 Task: Create a rule when a due date between working days from now is moved in a card by me.
Action: Mouse moved to (1082, 88)
Screenshot: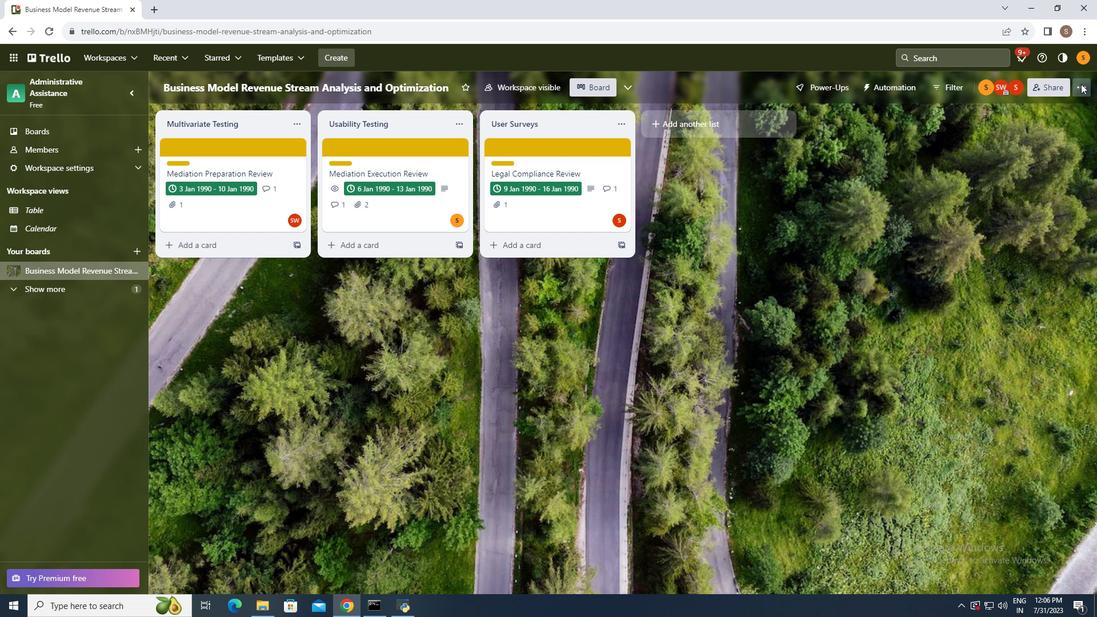 
Action: Mouse pressed left at (1082, 88)
Screenshot: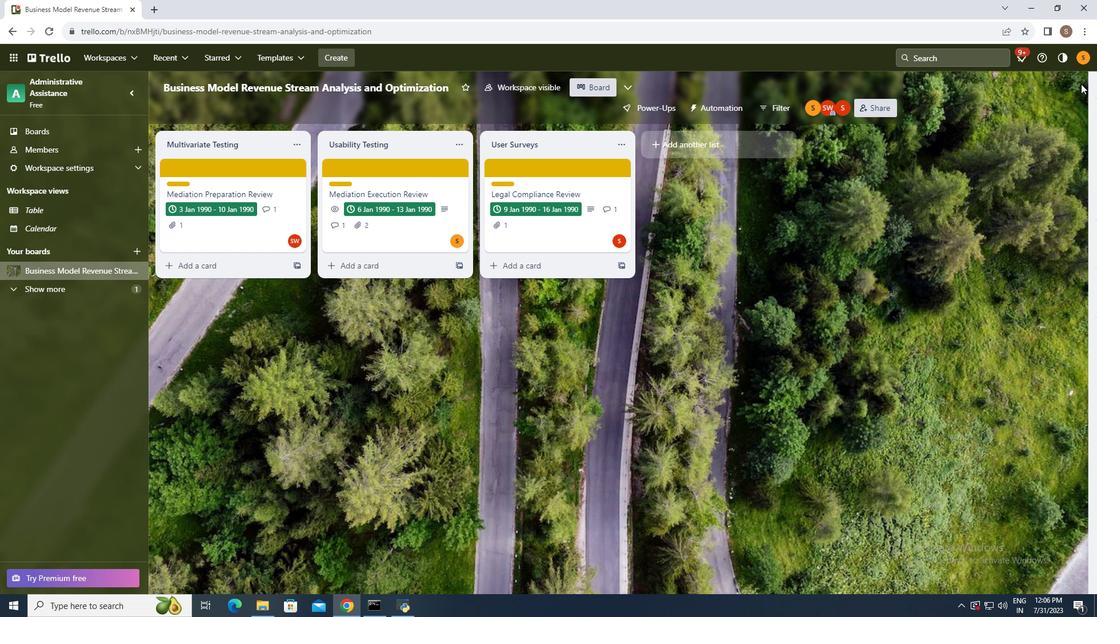 
Action: Mouse moved to (973, 246)
Screenshot: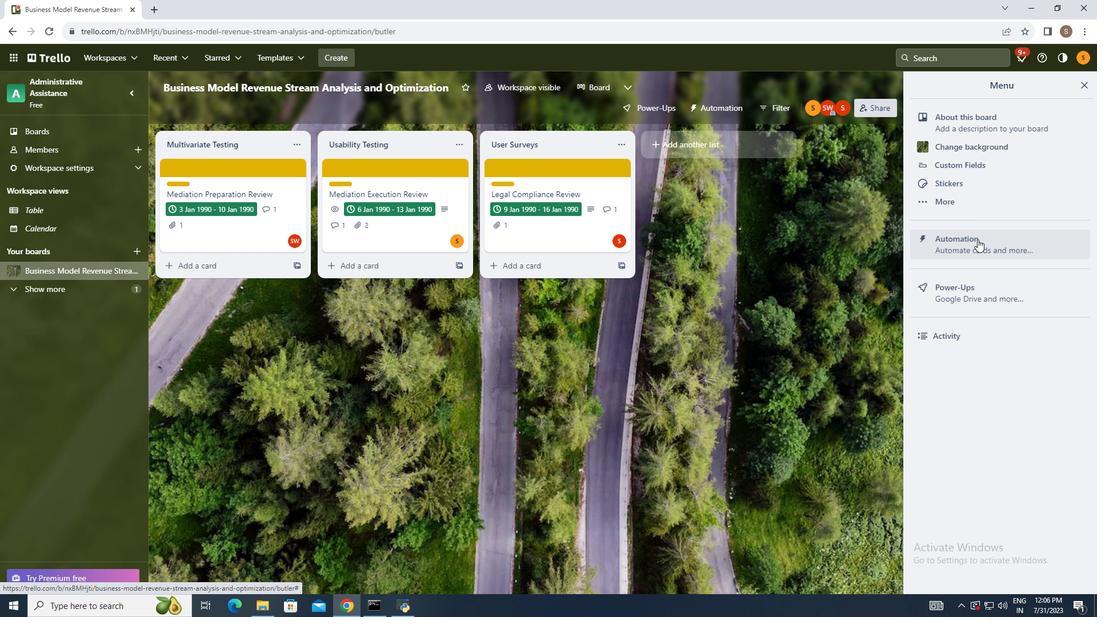 
Action: Mouse pressed left at (973, 246)
Screenshot: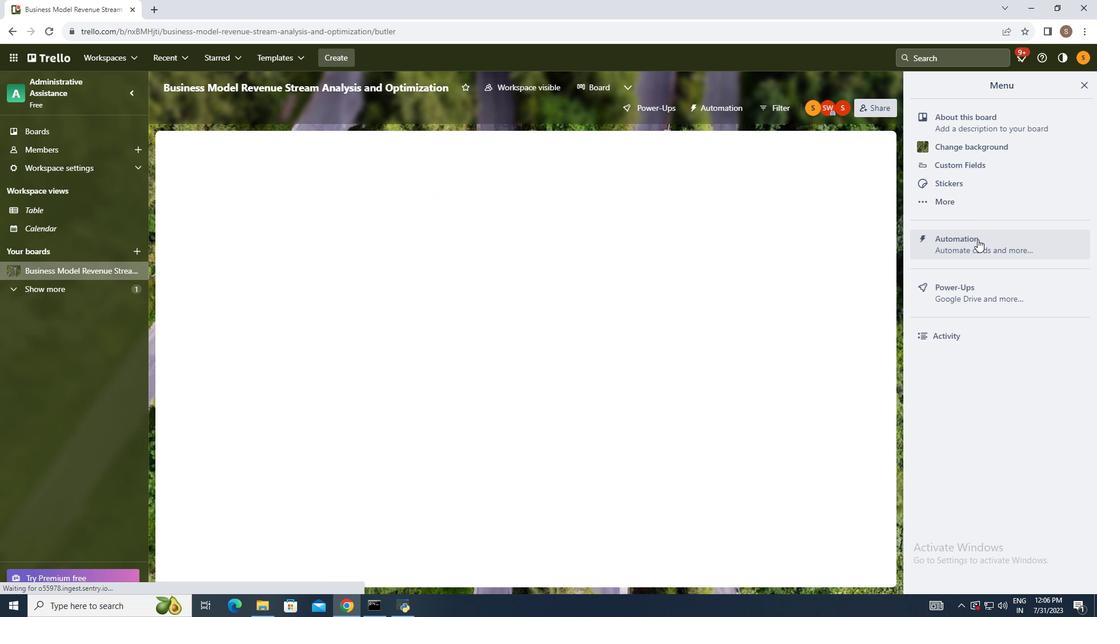 
Action: Mouse moved to (191, 209)
Screenshot: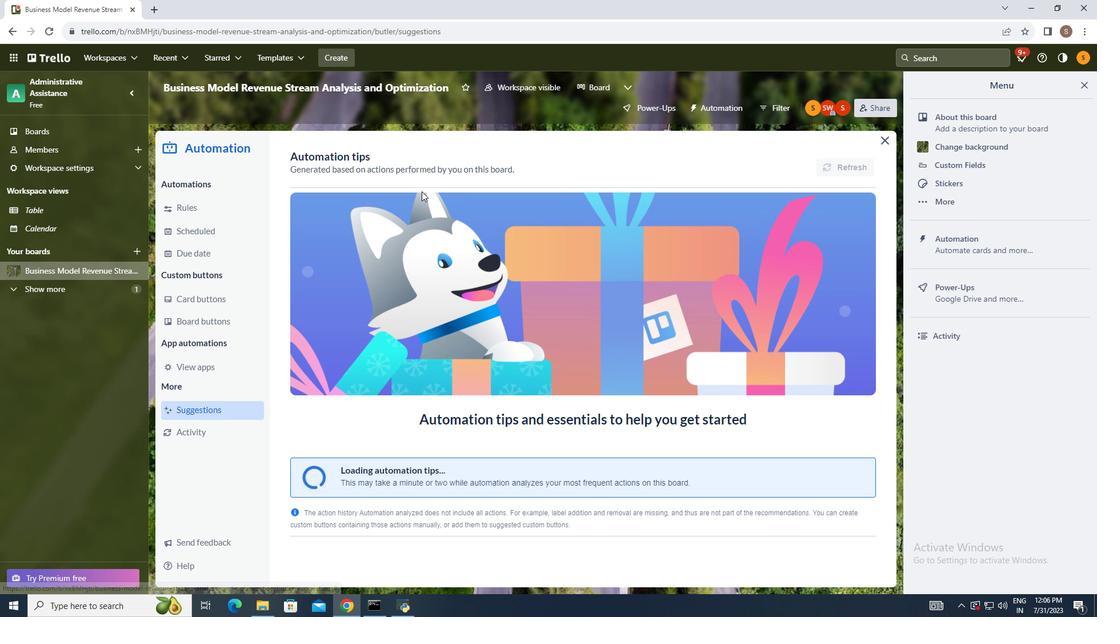 
Action: Mouse pressed left at (191, 209)
Screenshot: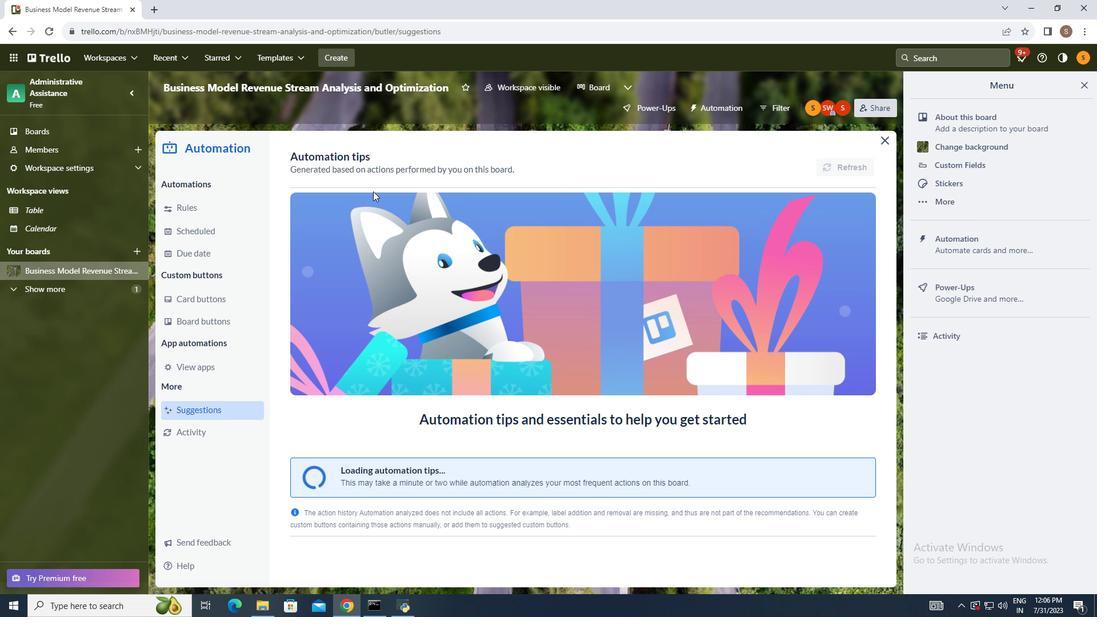 
Action: Mouse moved to (784, 157)
Screenshot: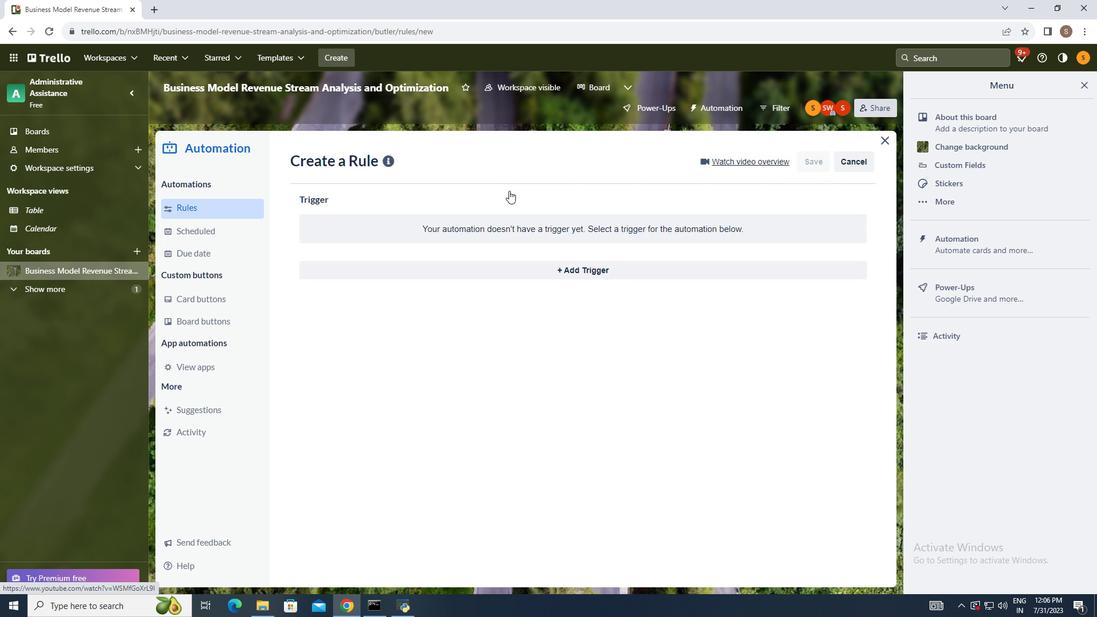 
Action: Mouse pressed left at (784, 157)
Screenshot: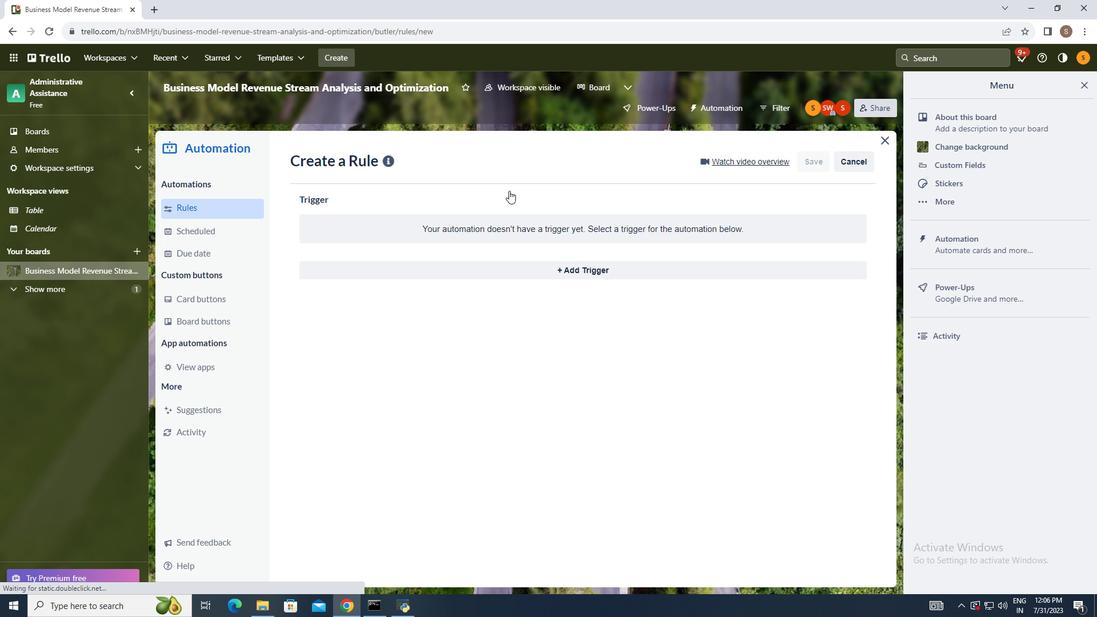 
Action: Mouse moved to (582, 268)
Screenshot: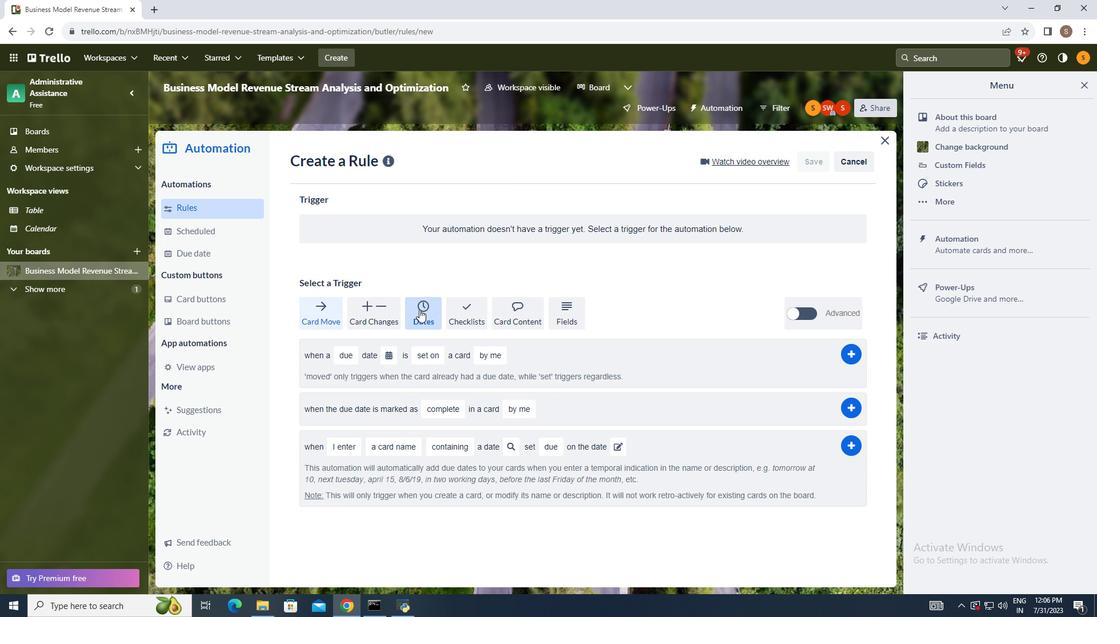 
Action: Mouse pressed left at (582, 268)
Screenshot: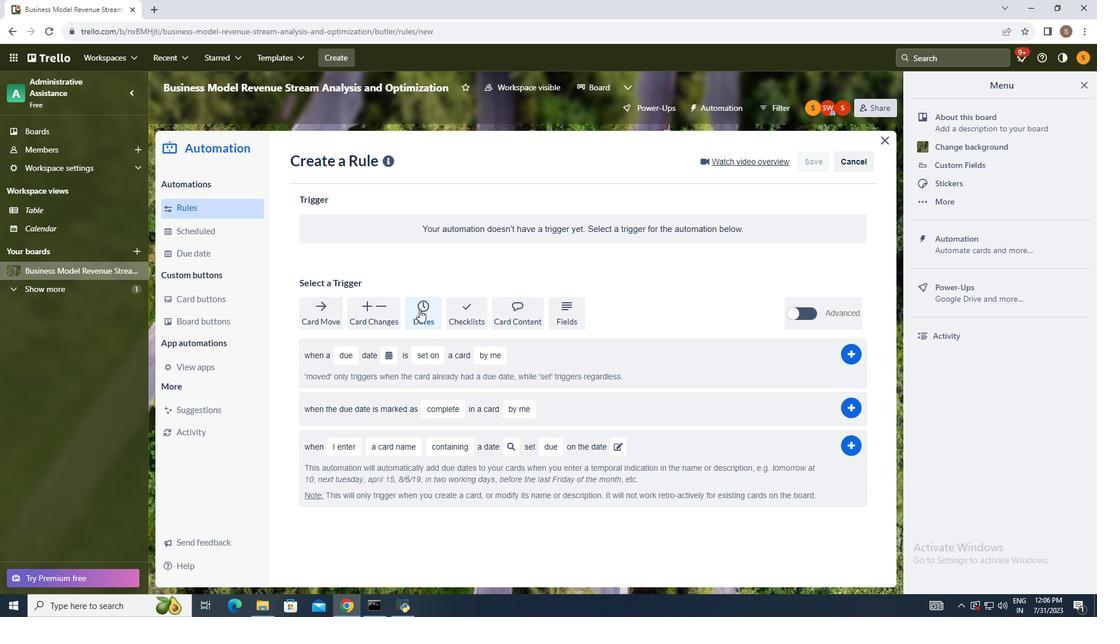 
Action: Mouse moved to (422, 308)
Screenshot: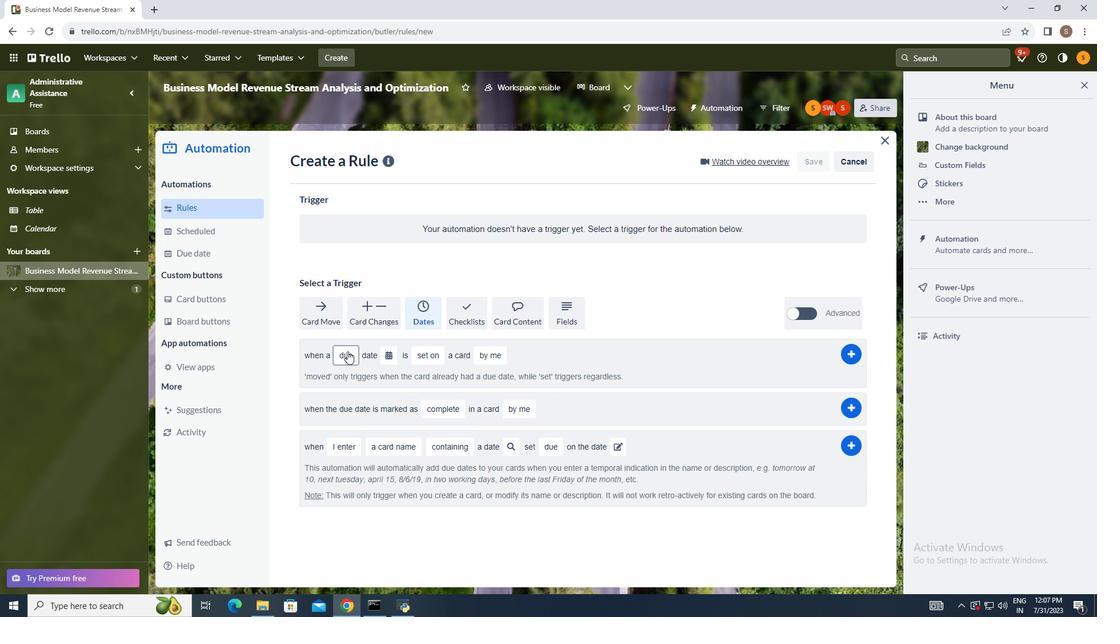 
Action: Mouse pressed left at (422, 308)
Screenshot: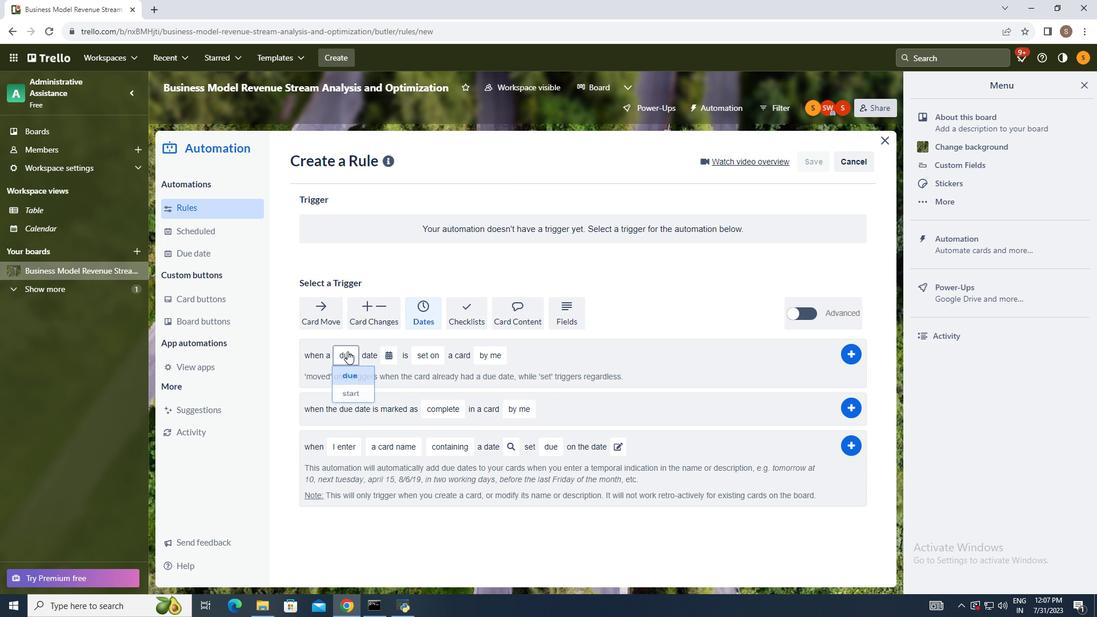 
Action: Mouse moved to (351, 353)
Screenshot: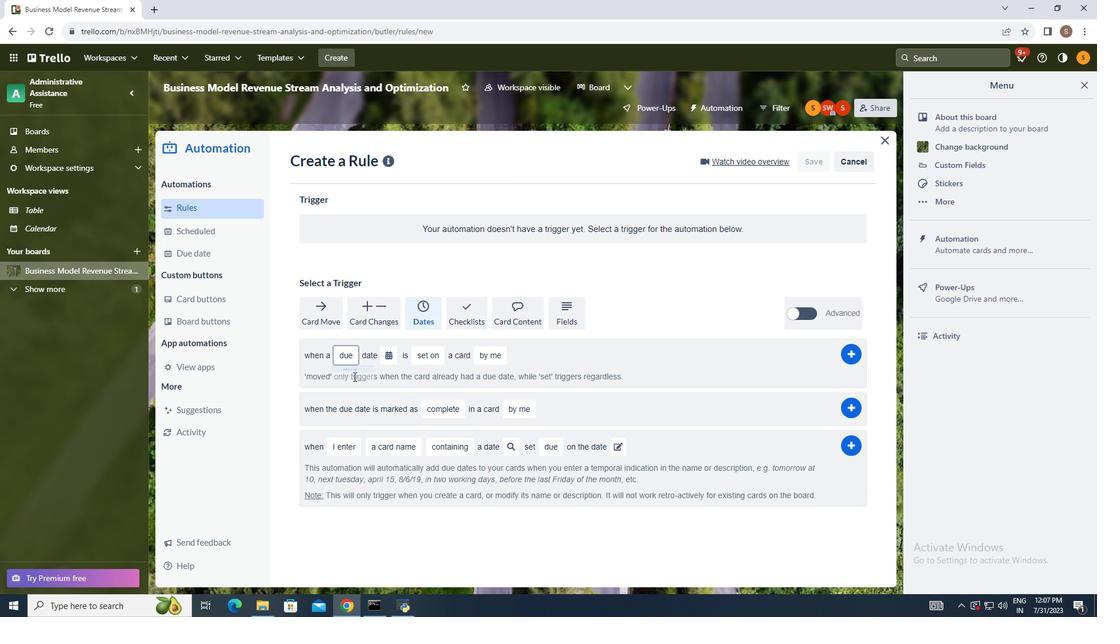 
Action: Mouse pressed left at (351, 353)
Screenshot: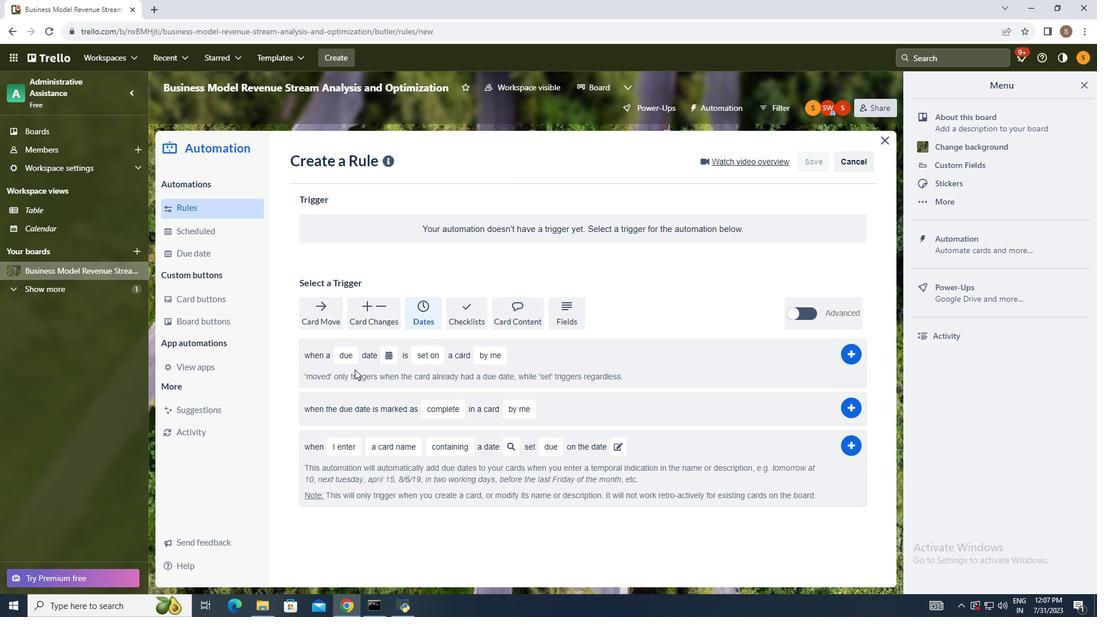 
Action: Mouse moved to (346, 374)
Screenshot: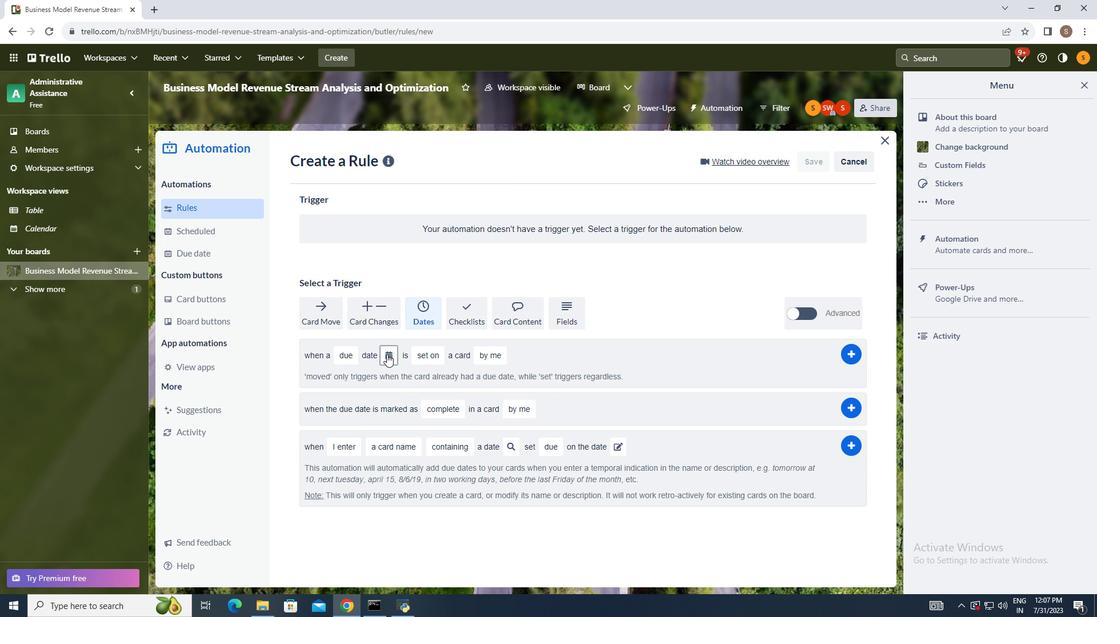 
Action: Mouse pressed left at (346, 374)
Screenshot: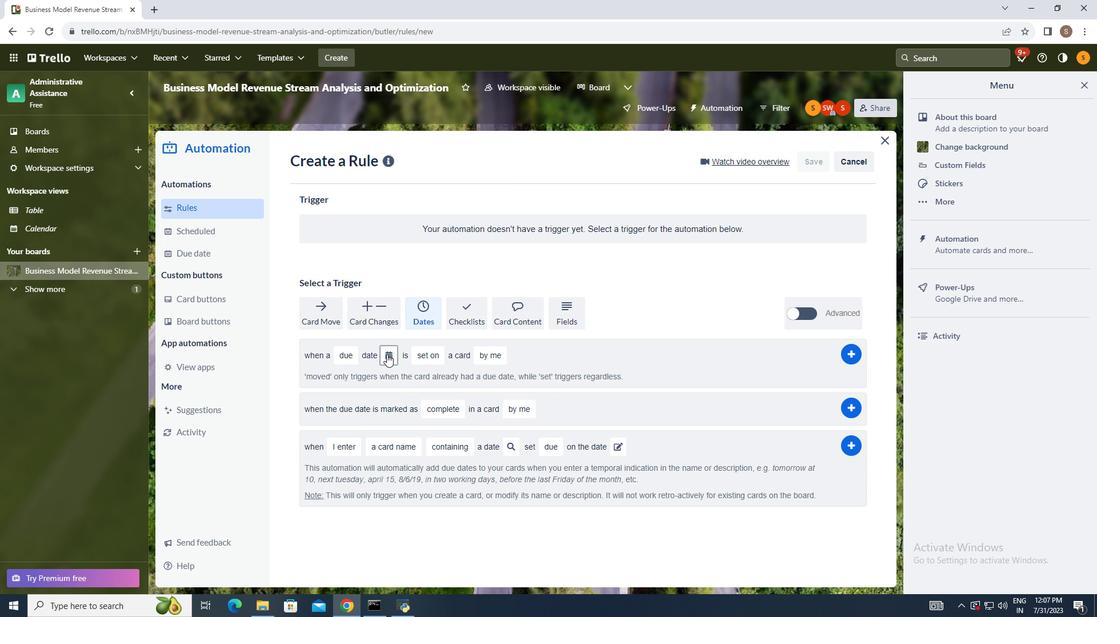 
Action: Mouse moved to (388, 355)
Screenshot: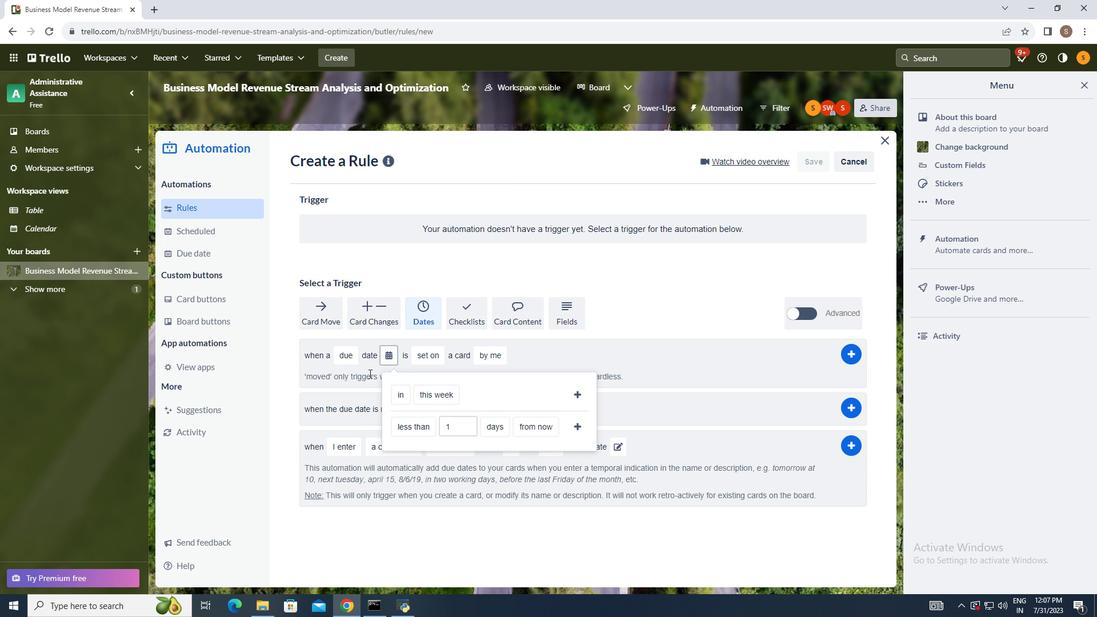 
Action: Mouse pressed left at (388, 355)
Screenshot: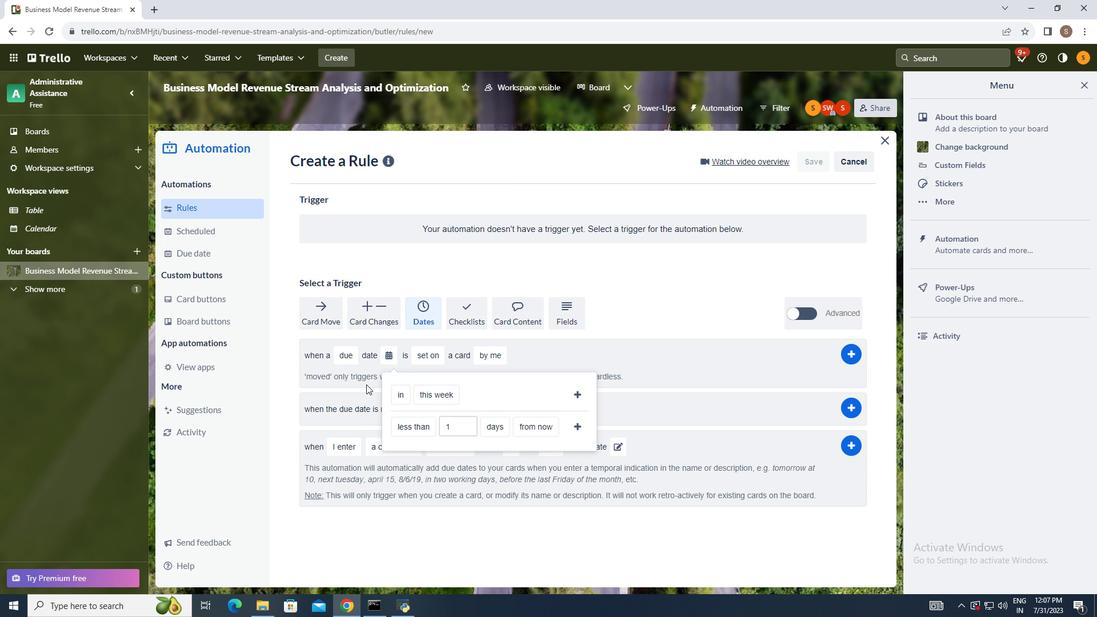 
Action: Mouse moved to (408, 432)
Screenshot: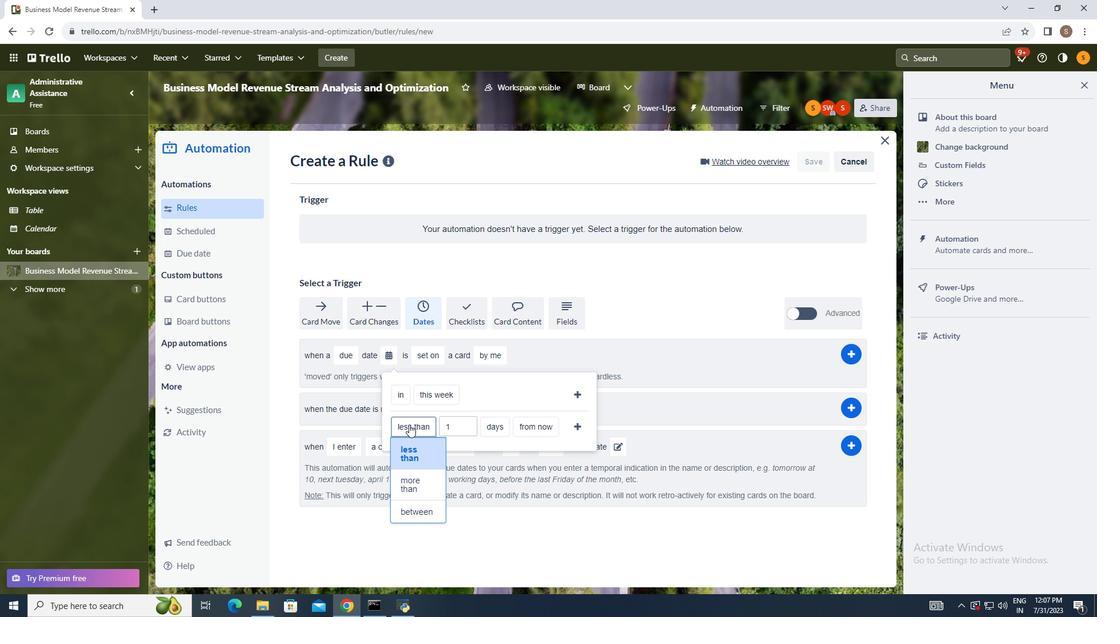 
Action: Mouse pressed left at (408, 432)
Screenshot: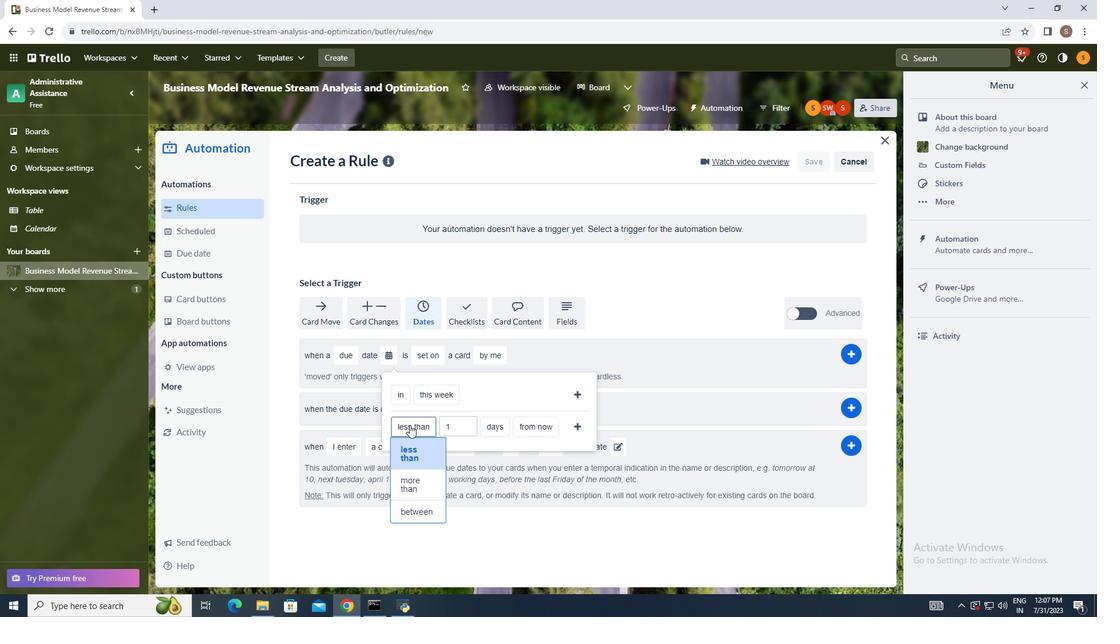 
Action: Mouse moved to (421, 510)
Screenshot: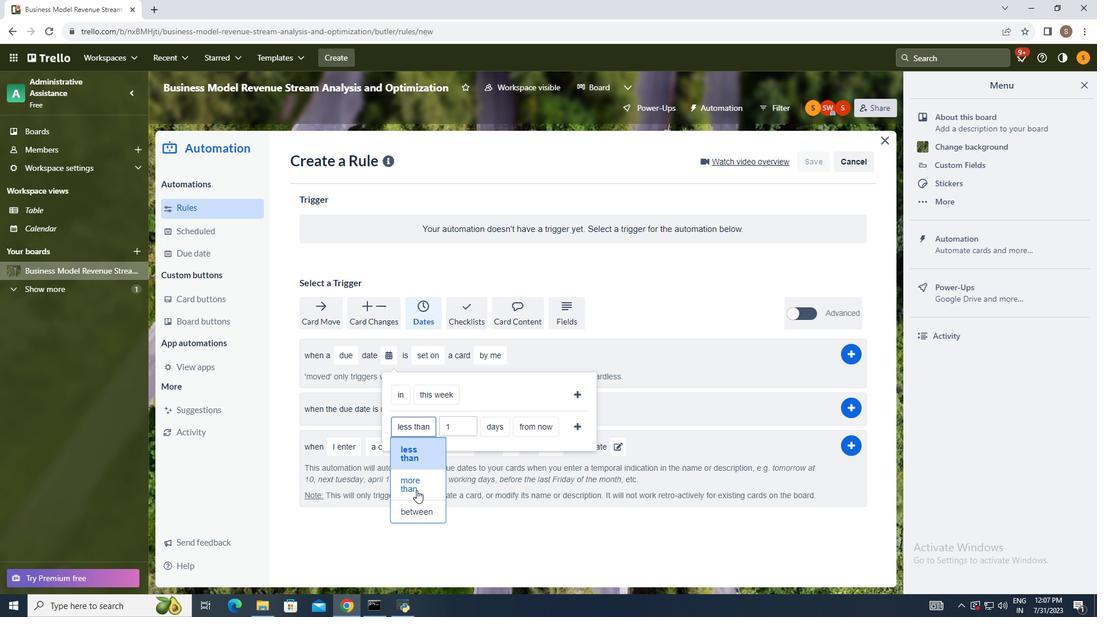 
Action: Mouse pressed left at (421, 510)
Screenshot: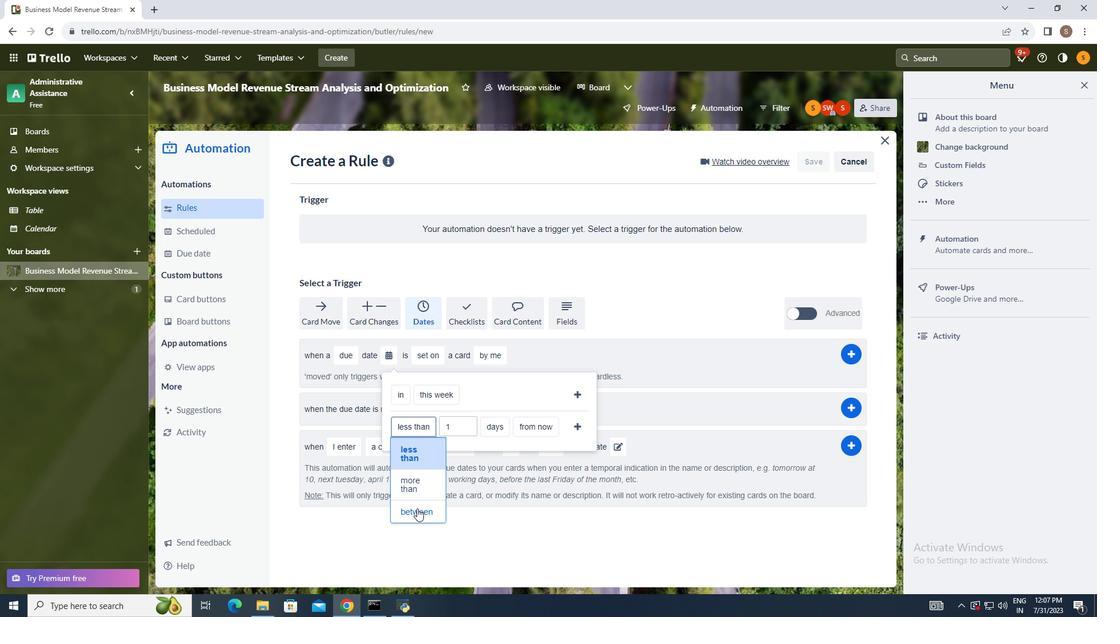 
Action: Mouse moved to (1081, 84)
Screenshot: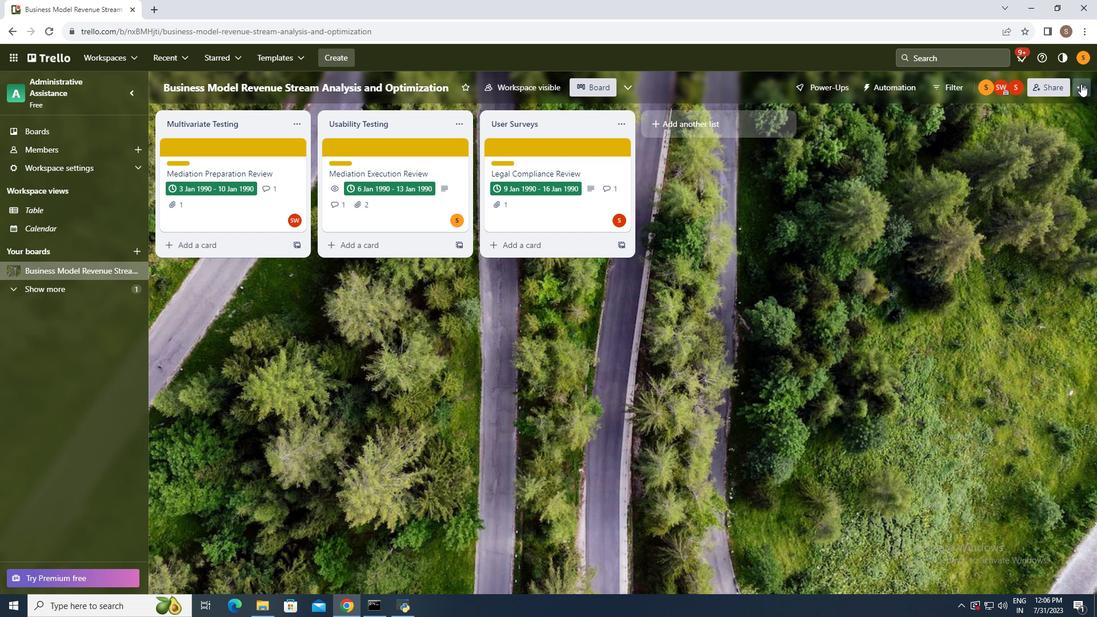 
Action: Mouse pressed left at (1081, 84)
Screenshot: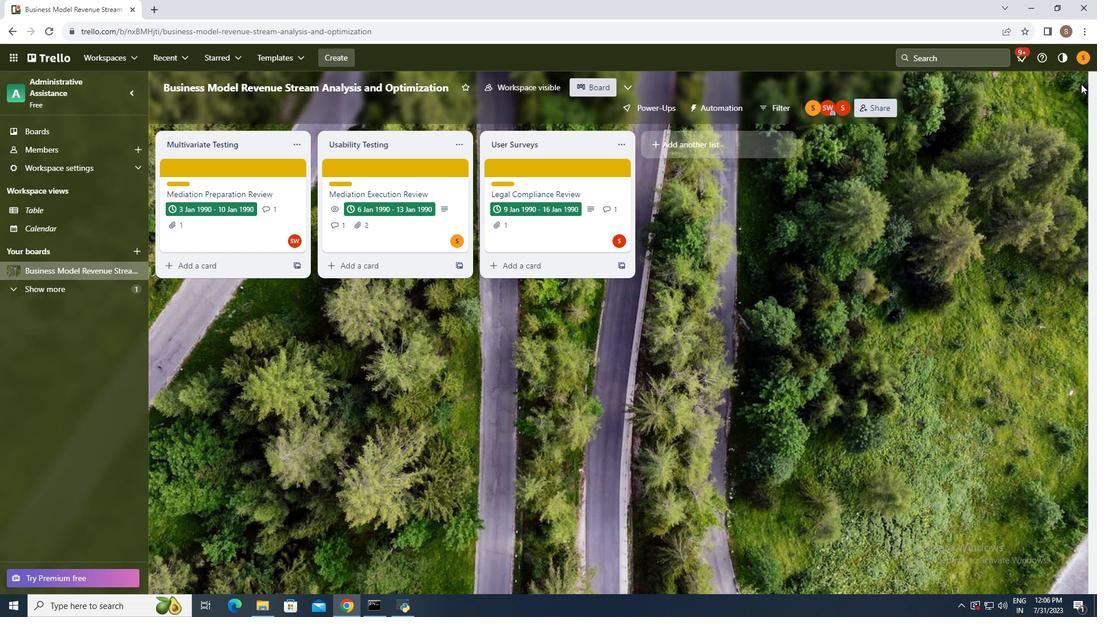 
Action: Mouse moved to (978, 238)
Screenshot: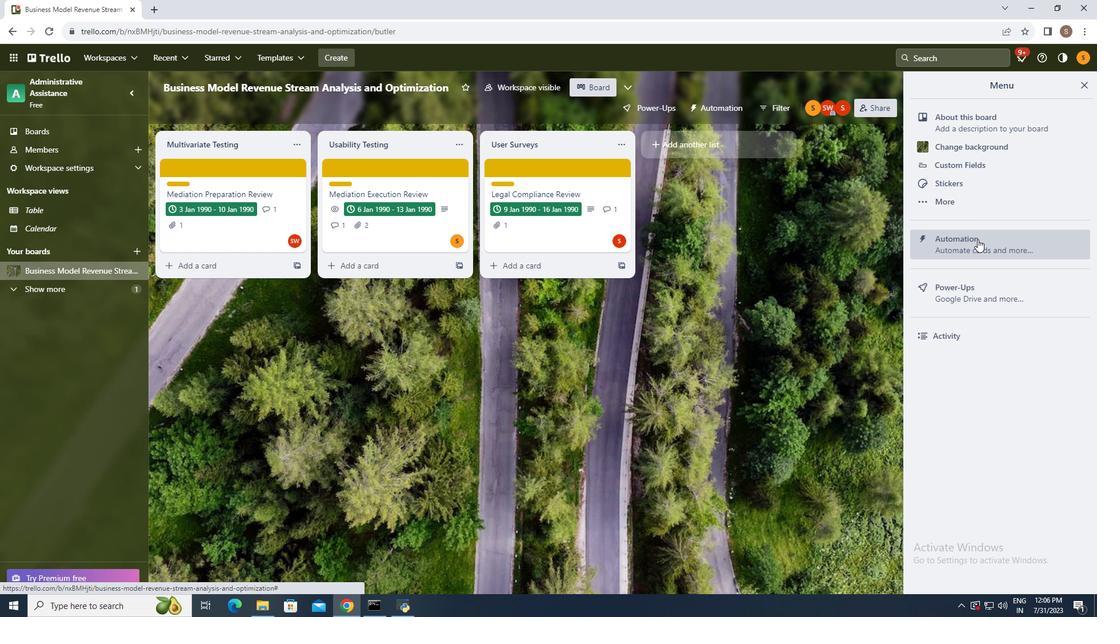 
Action: Mouse pressed left at (978, 238)
Screenshot: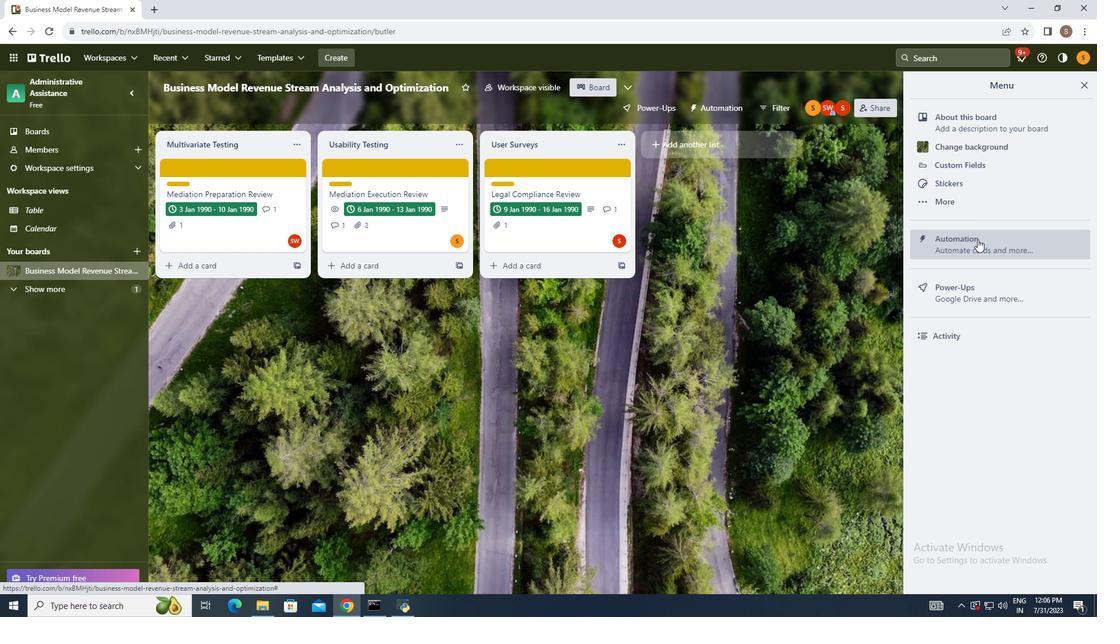 
Action: Mouse moved to (222, 207)
Screenshot: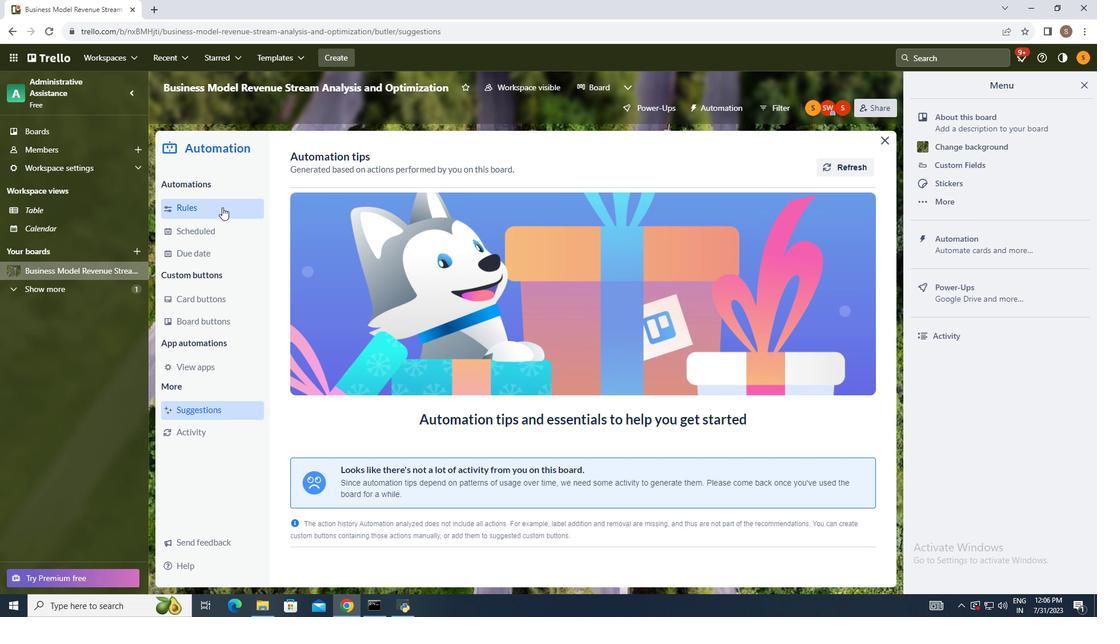 
Action: Mouse pressed left at (222, 207)
Screenshot: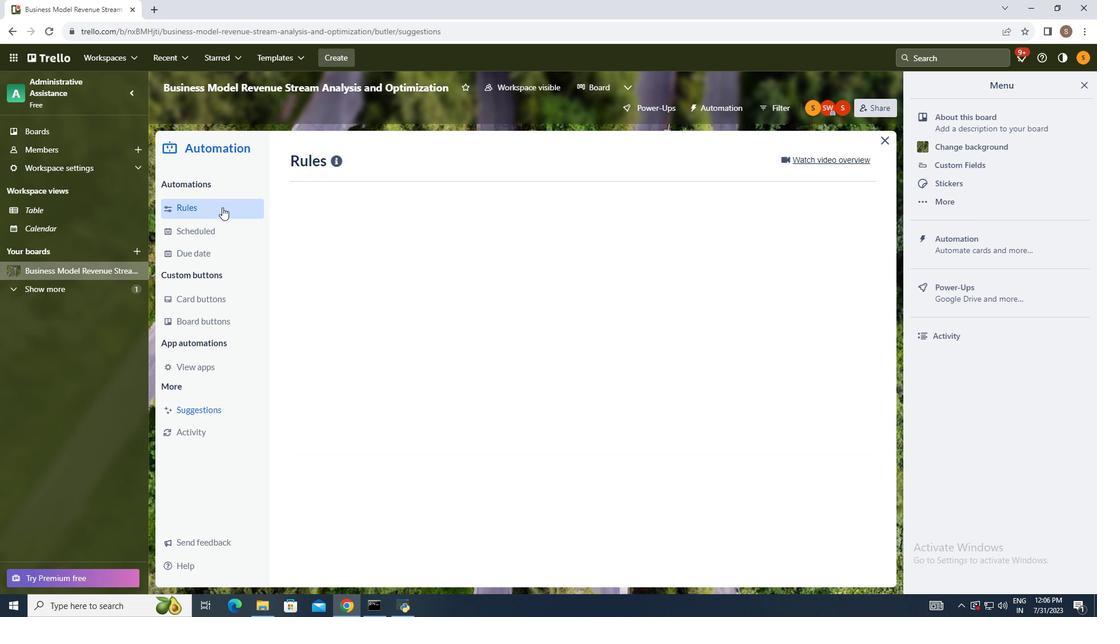 
Action: Mouse moved to (769, 161)
Screenshot: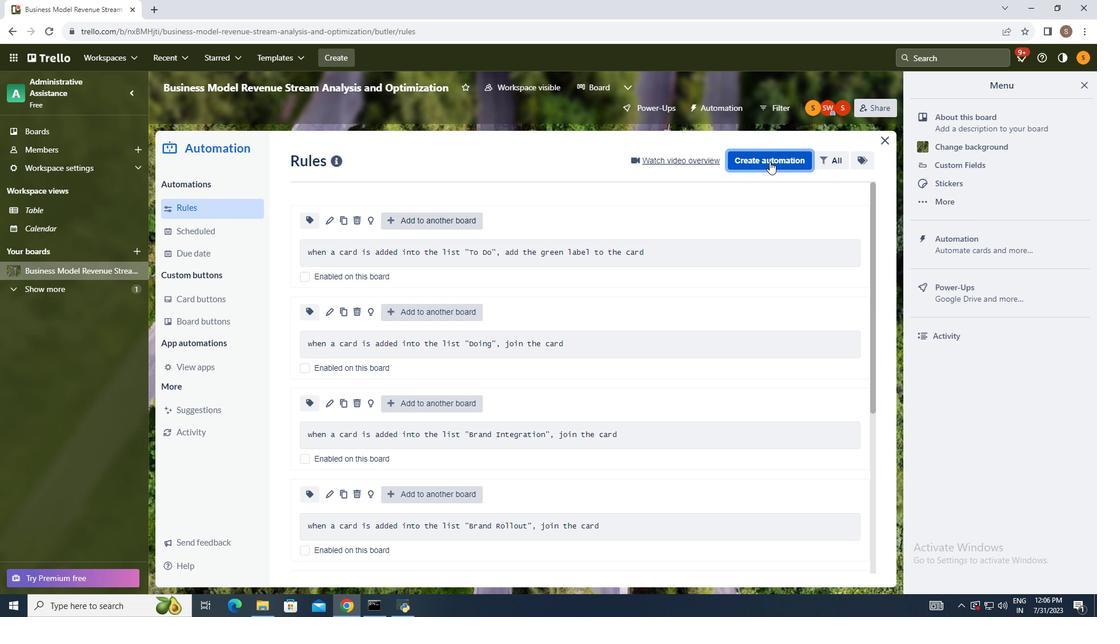 
Action: Mouse pressed left at (769, 161)
Screenshot: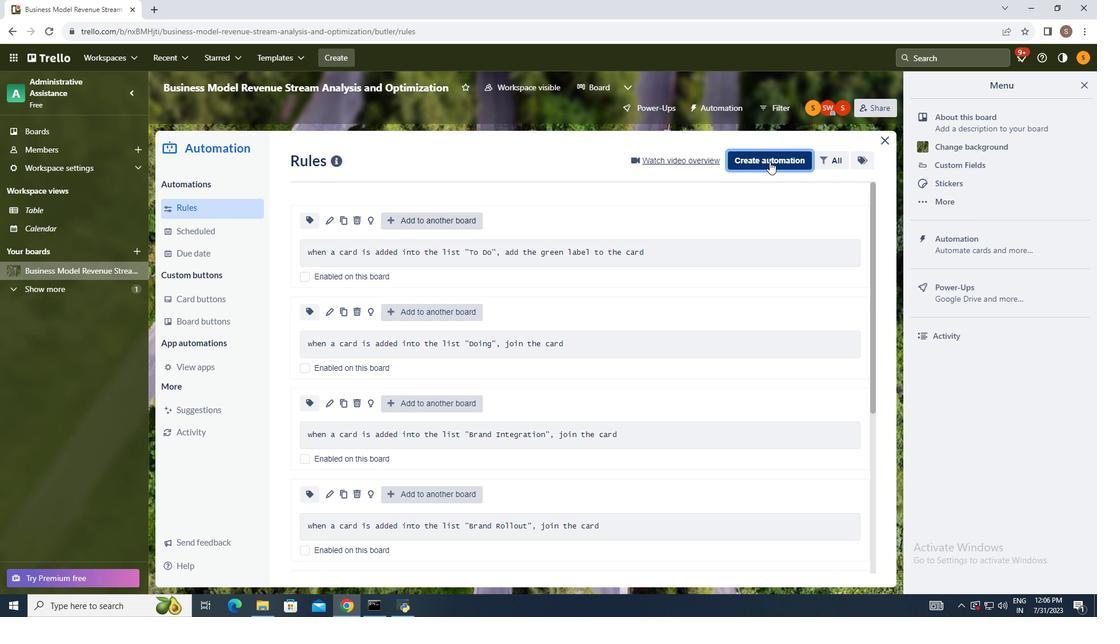 
Action: Mouse moved to (546, 264)
Screenshot: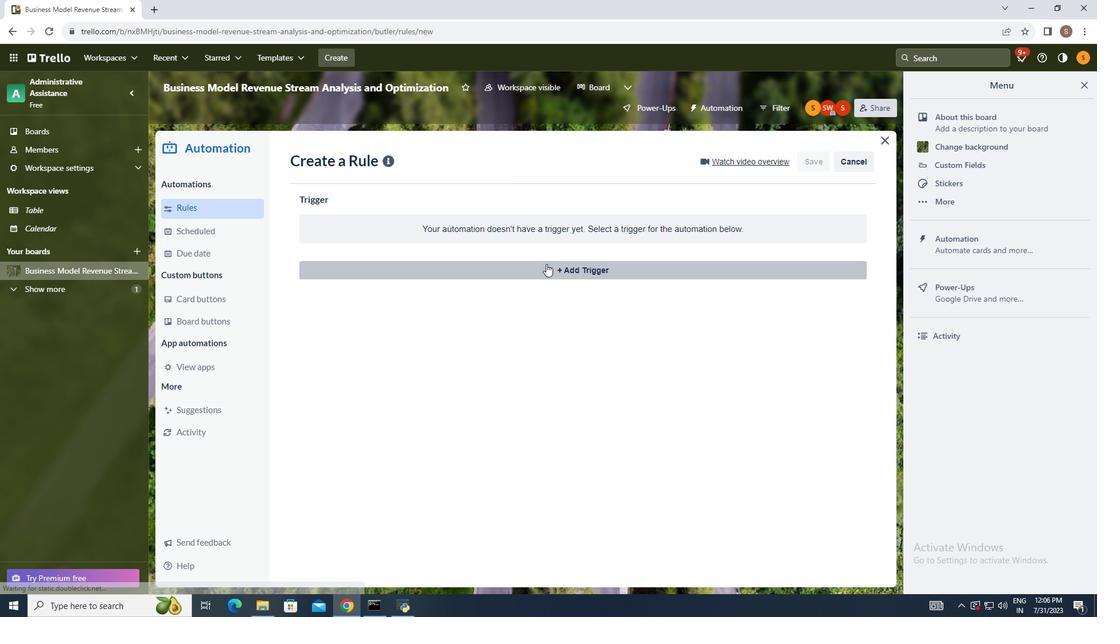 
Action: Mouse pressed left at (546, 264)
Screenshot: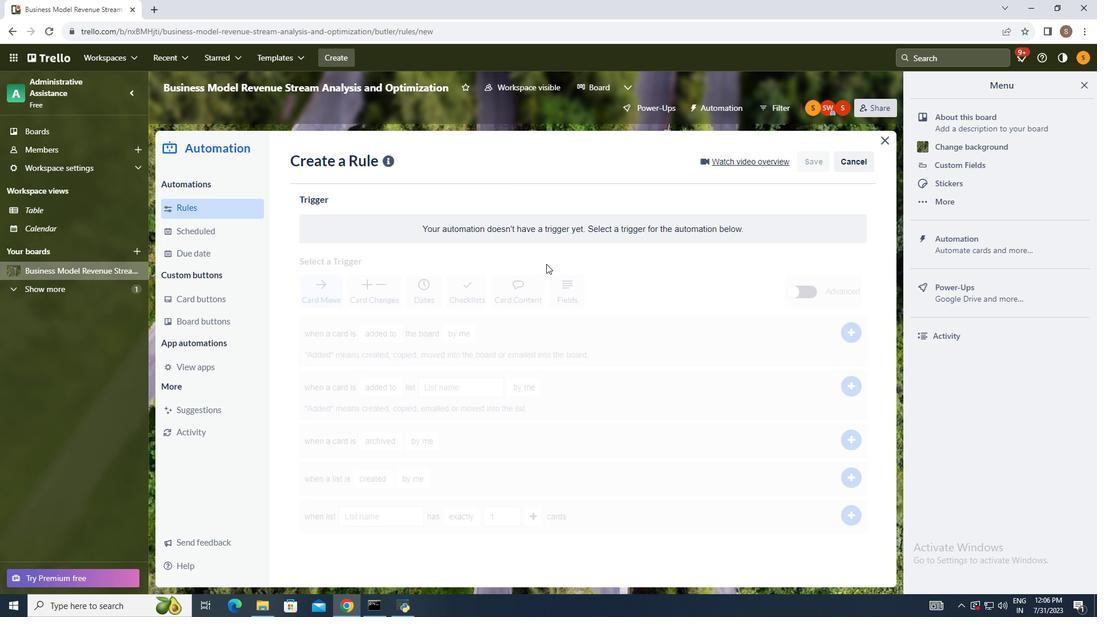 
Action: Mouse moved to (419, 309)
Screenshot: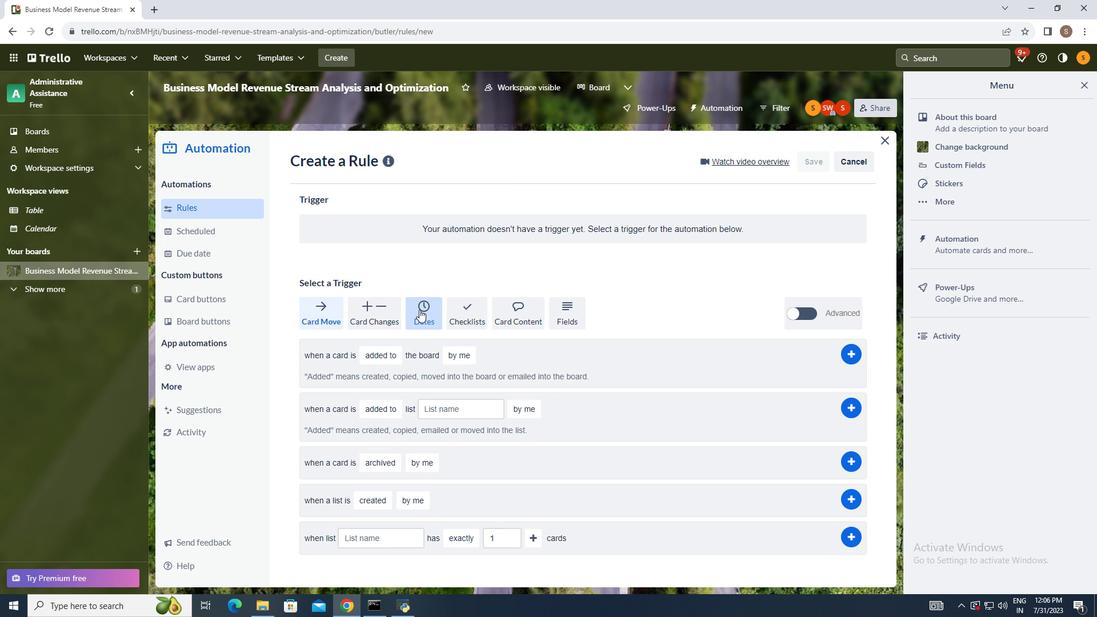
Action: Mouse pressed left at (419, 309)
Screenshot: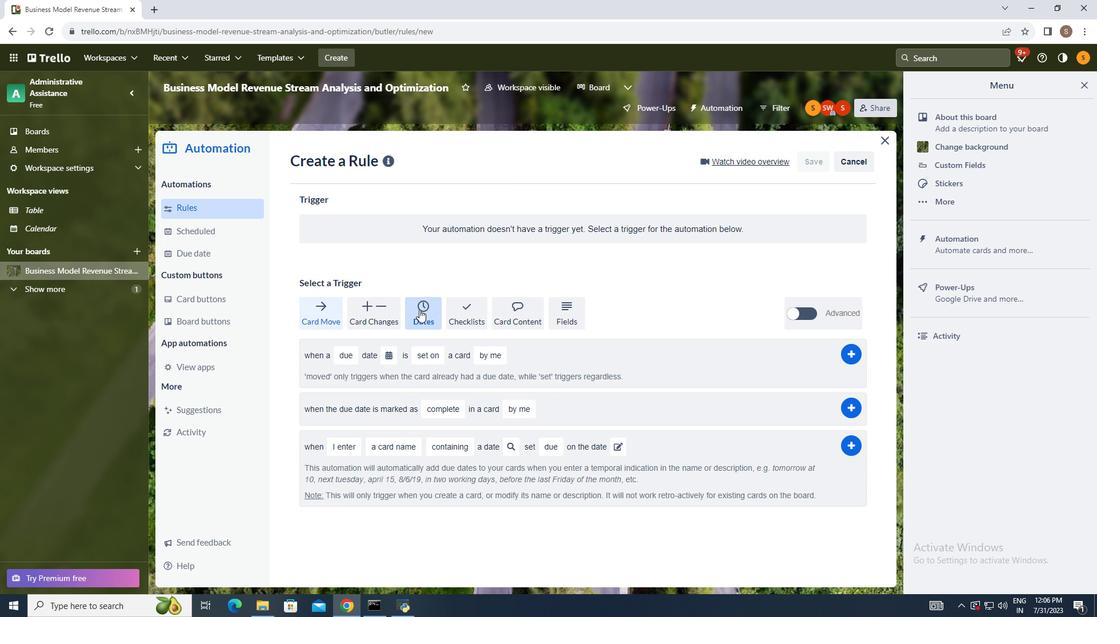 
Action: Mouse moved to (347, 351)
Screenshot: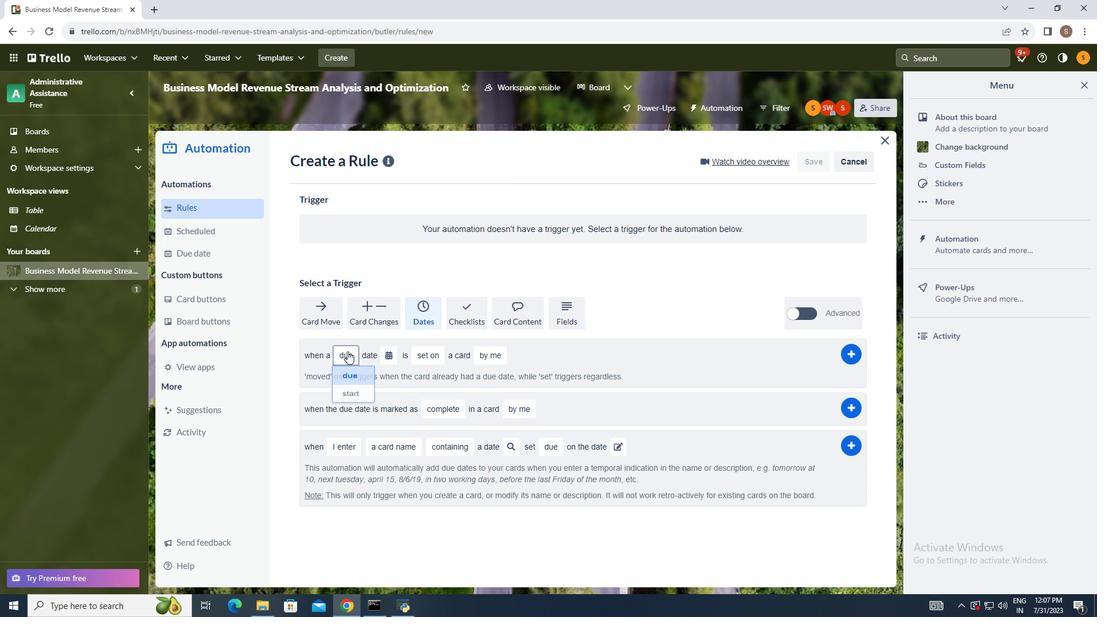 
Action: Mouse pressed left at (347, 351)
Screenshot: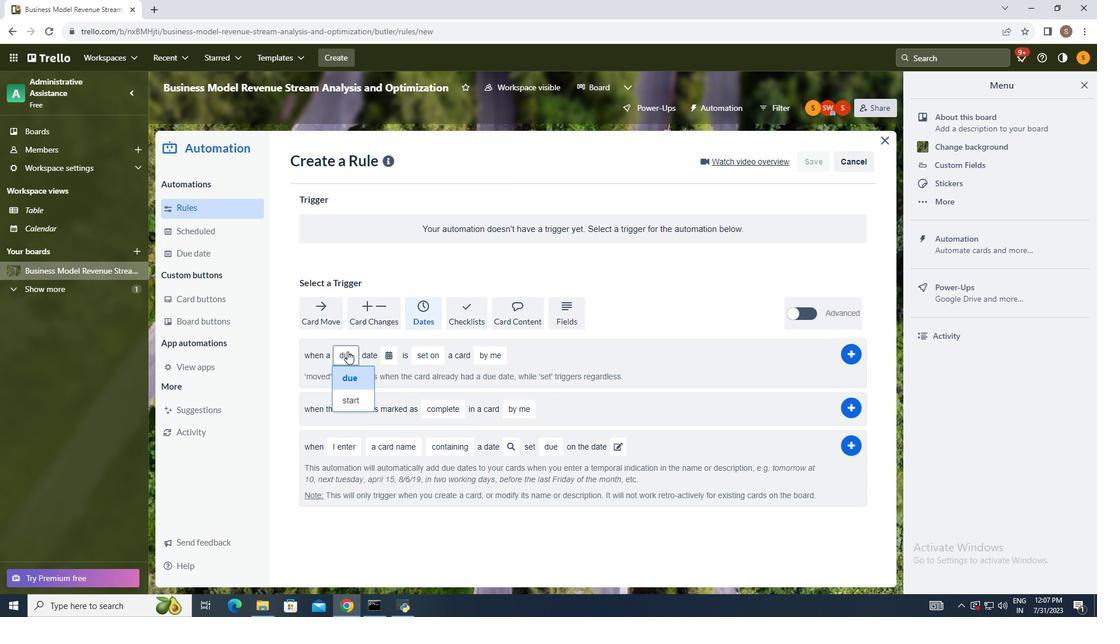 
Action: Mouse moved to (353, 380)
Screenshot: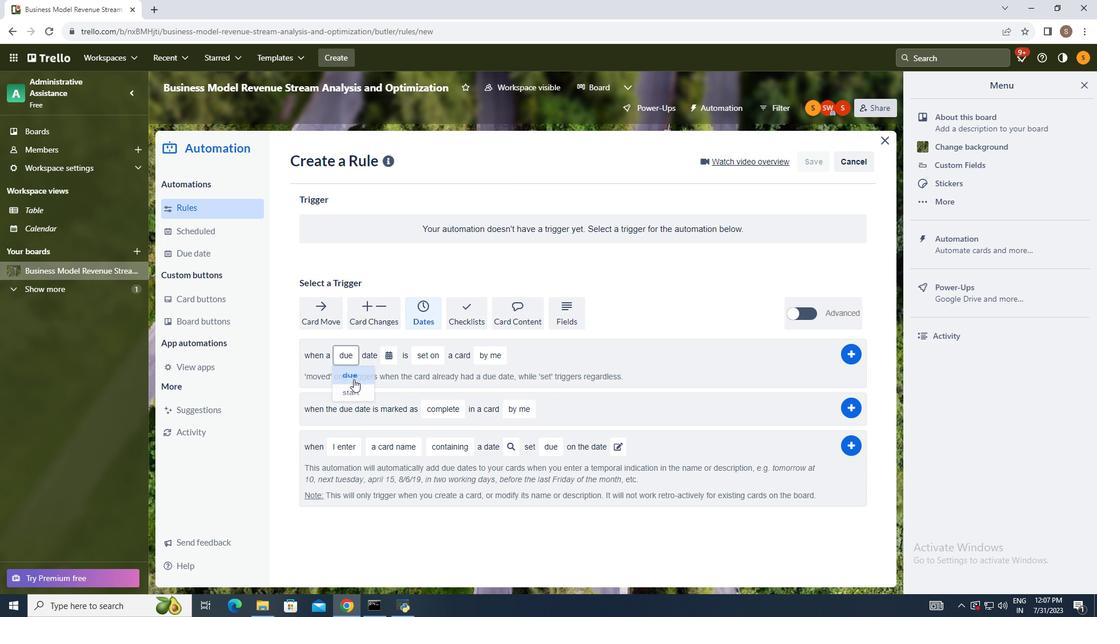 
Action: Mouse pressed left at (353, 380)
Screenshot: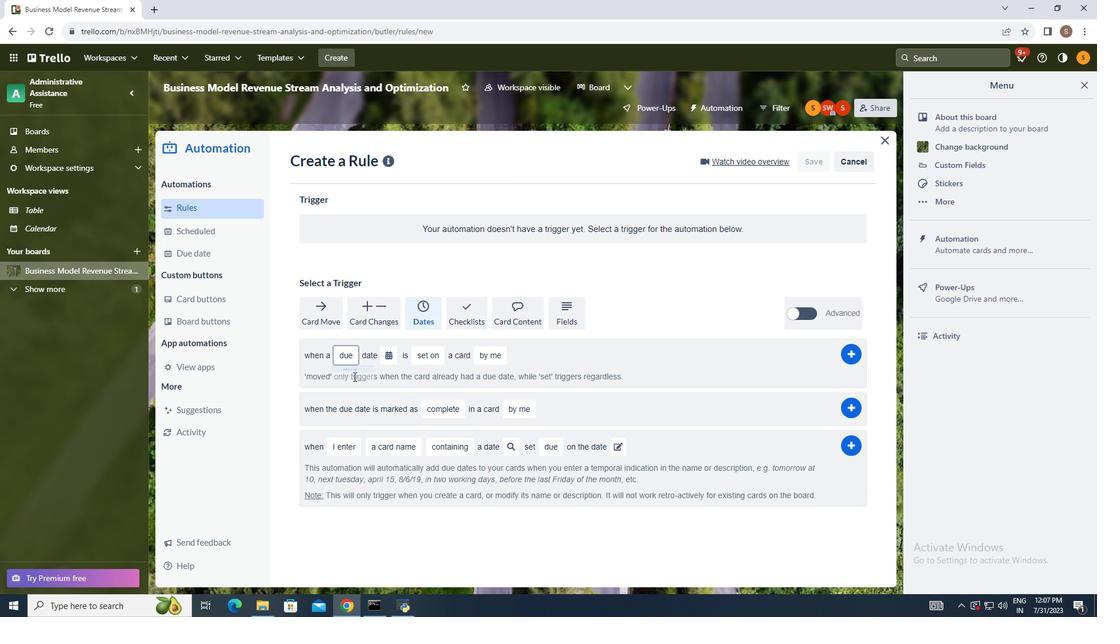 
Action: Mouse moved to (386, 354)
Screenshot: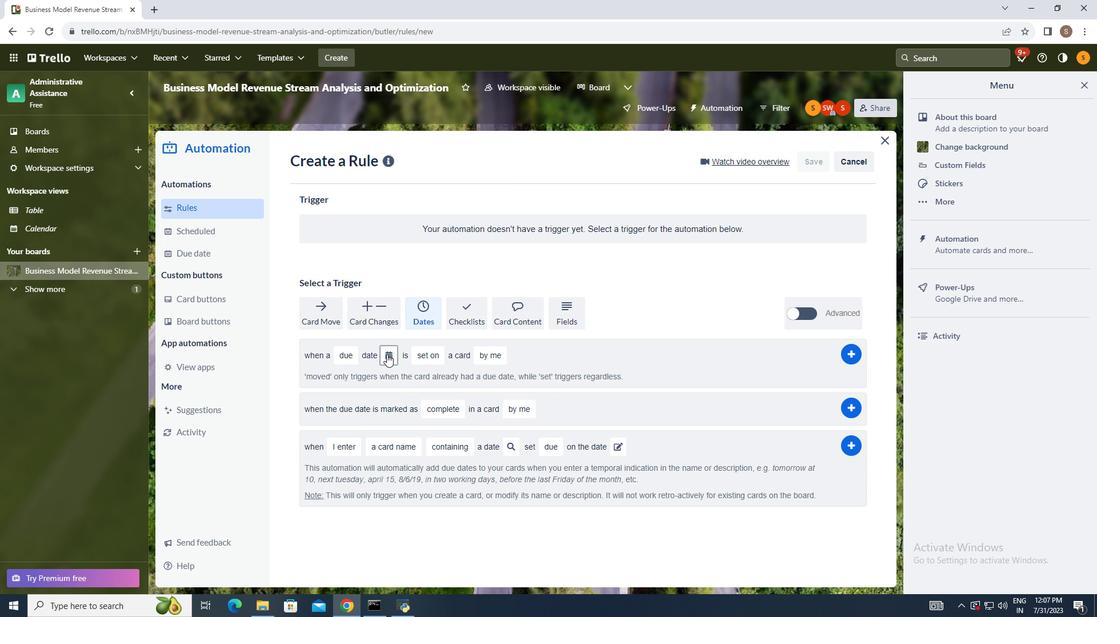 
Action: Mouse pressed left at (386, 354)
Screenshot: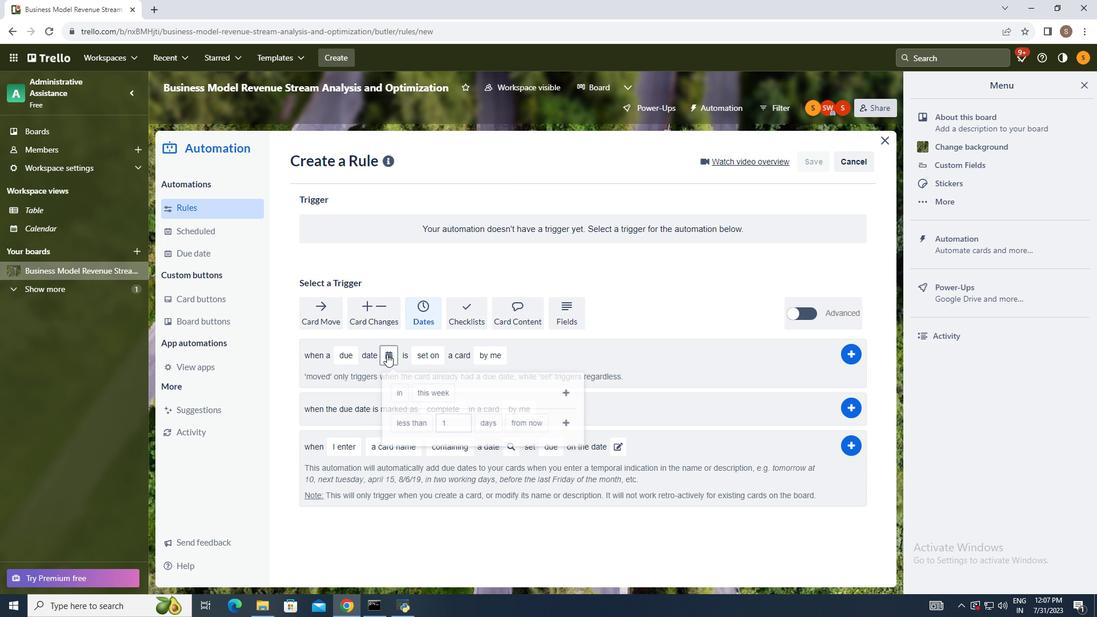 
Action: Mouse moved to (408, 425)
Screenshot: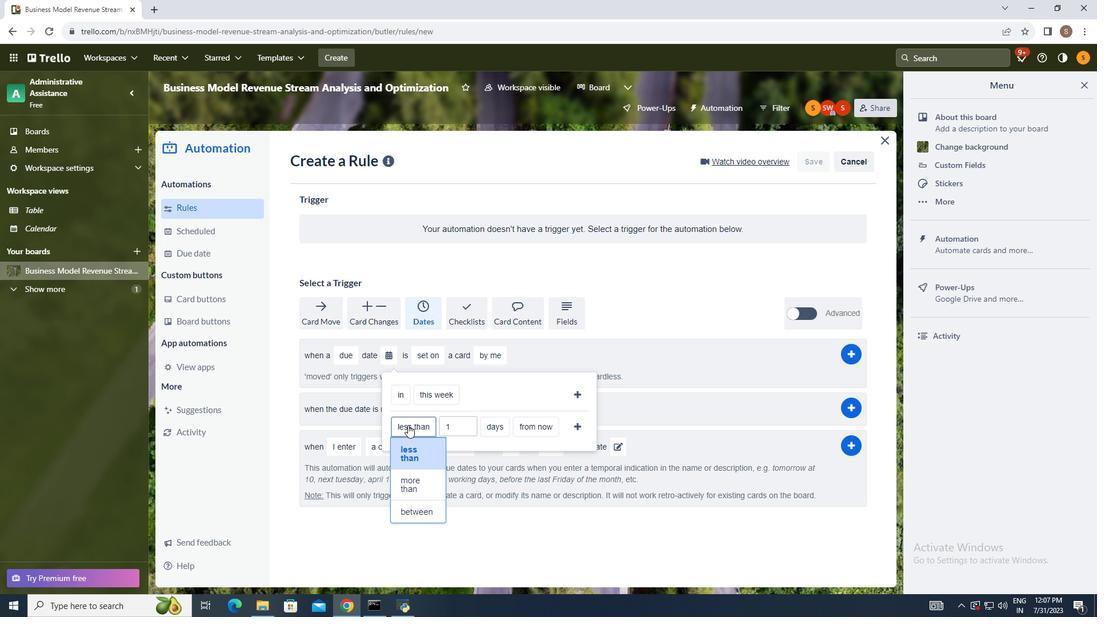 
Action: Mouse pressed left at (408, 425)
Screenshot: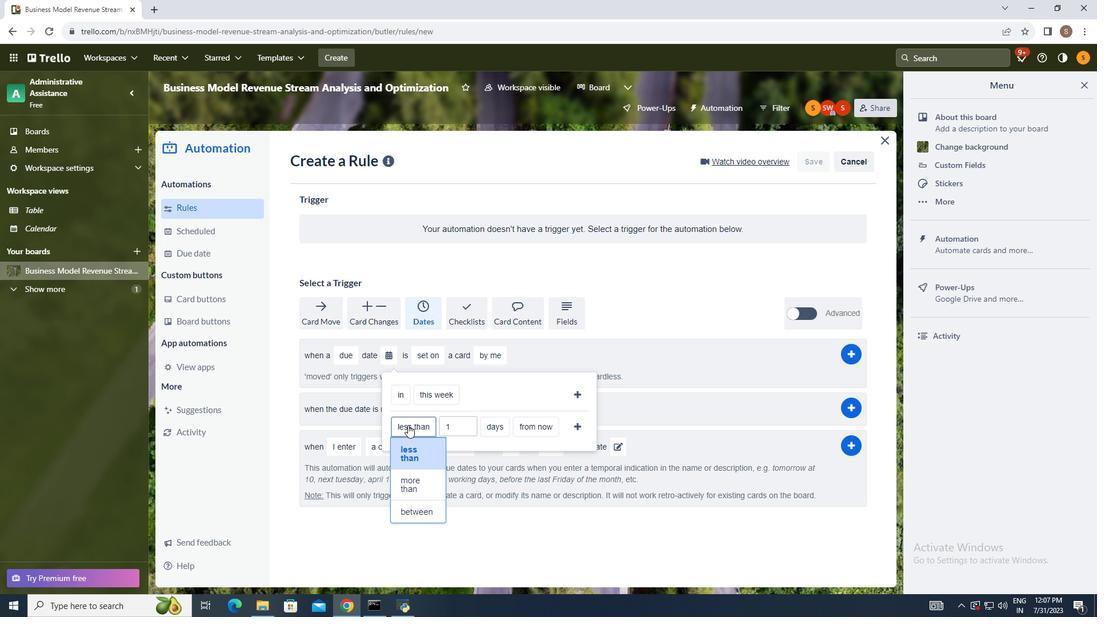 
Action: Mouse moved to (417, 512)
Screenshot: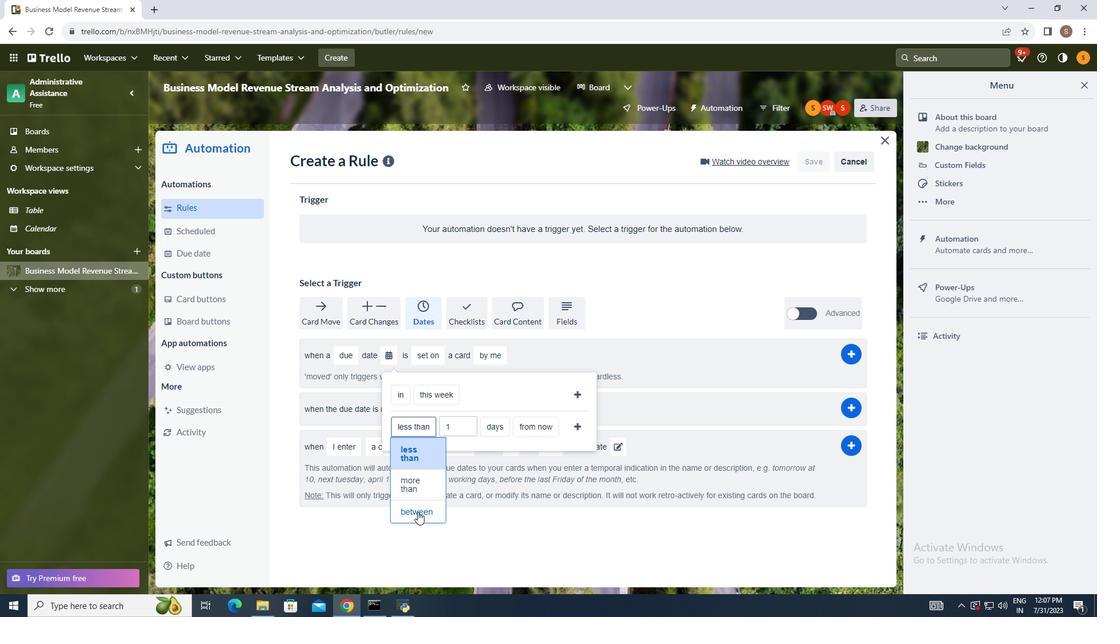 
Action: Mouse pressed left at (417, 512)
Screenshot: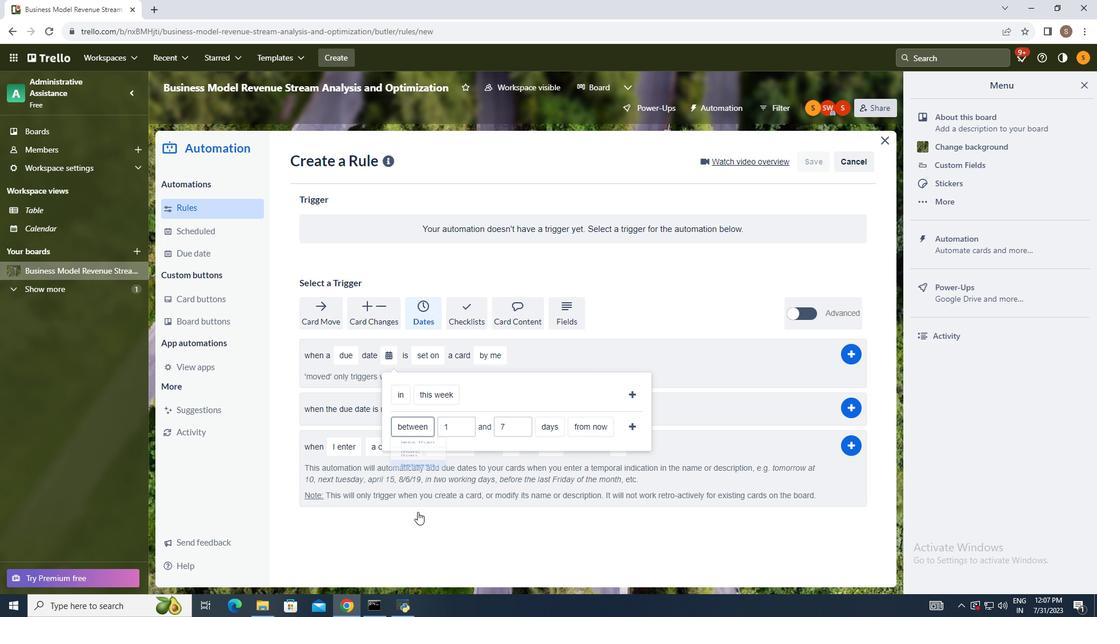 
Action: Mouse moved to (544, 431)
Screenshot: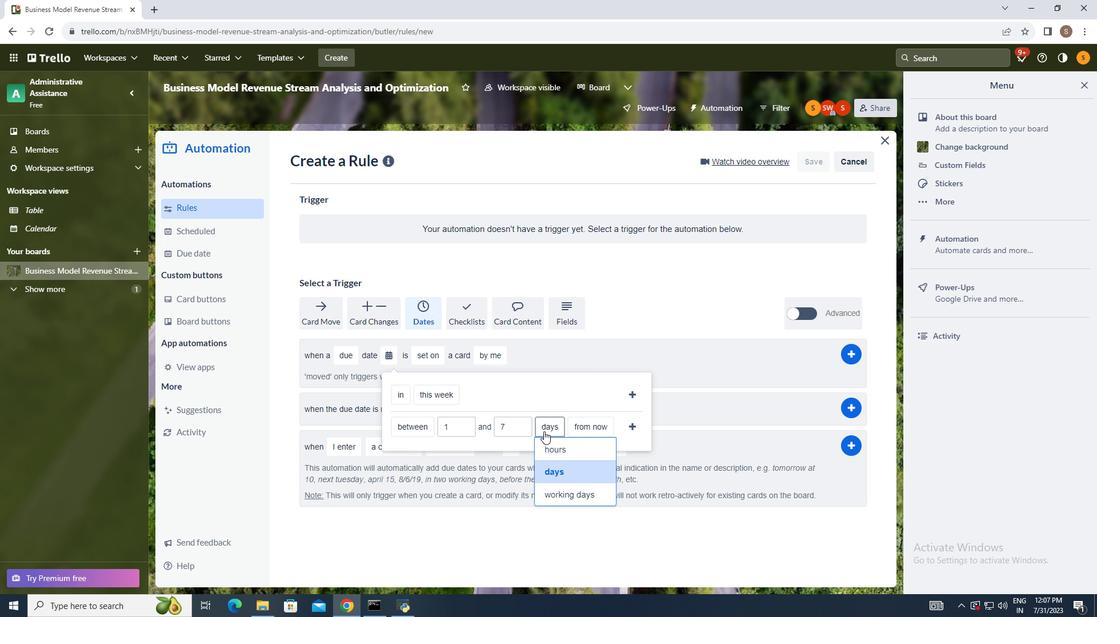 
Action: Mouse pressed left at (544, 431)
Screenshot: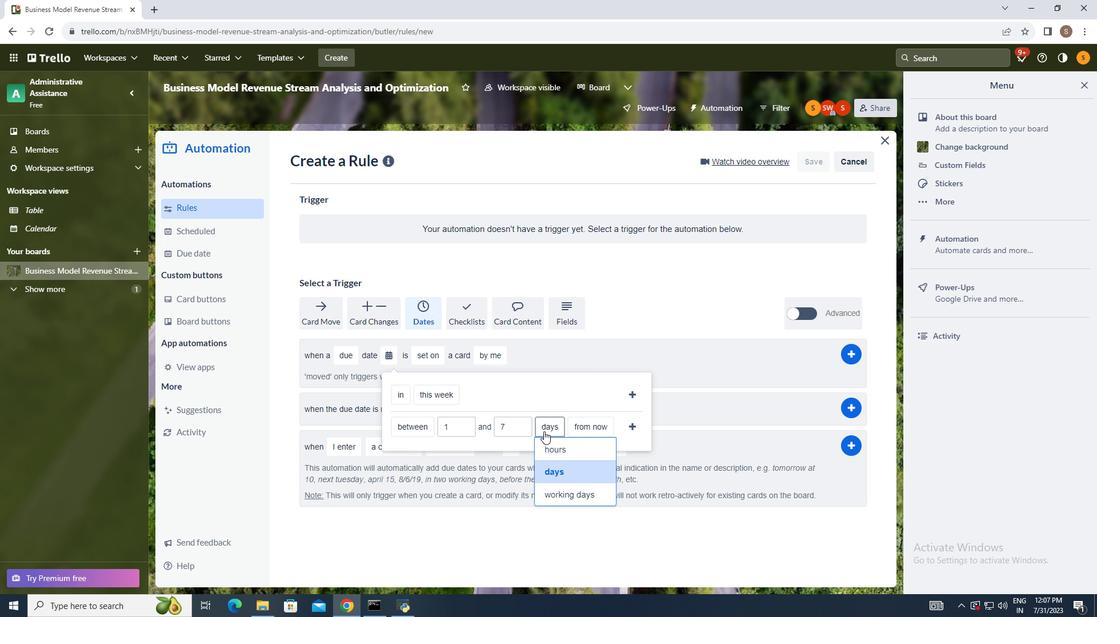 
Action: Mouse moved to (566, 494)
Screenshot: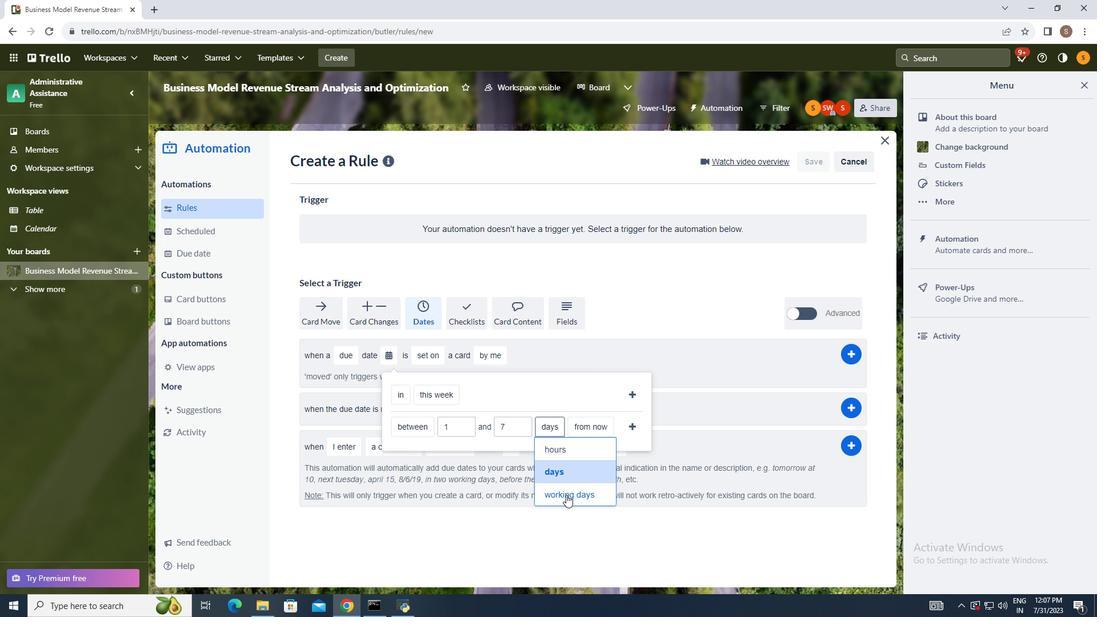 
Action: Mouse pressed left at (566, 494)
Screenshot: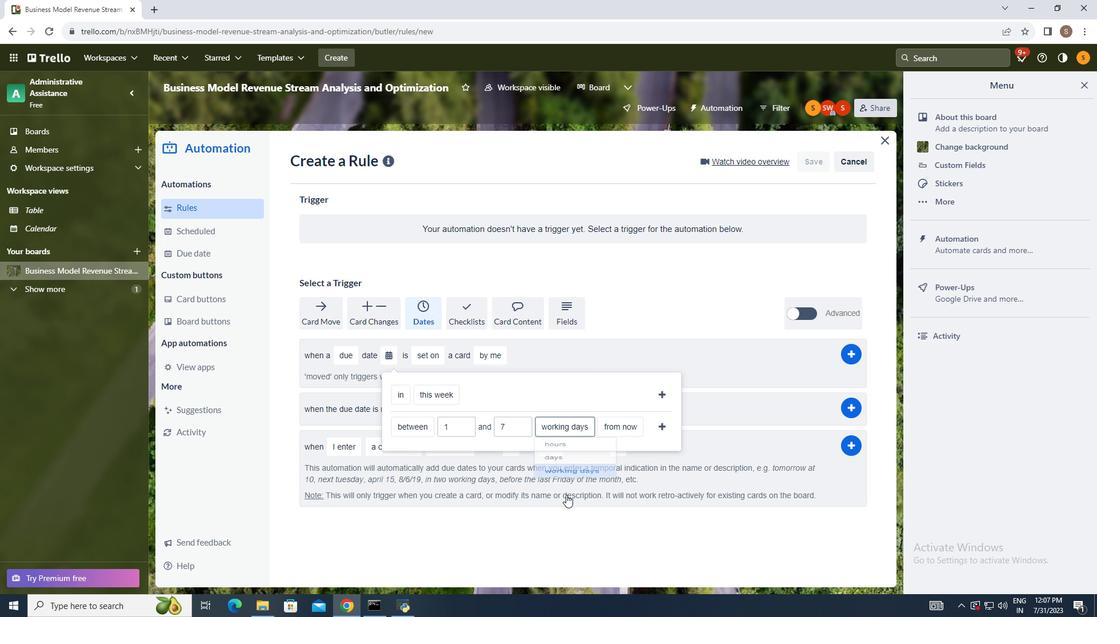 
Action: Mouse moved to (616, 427)
Screenshot: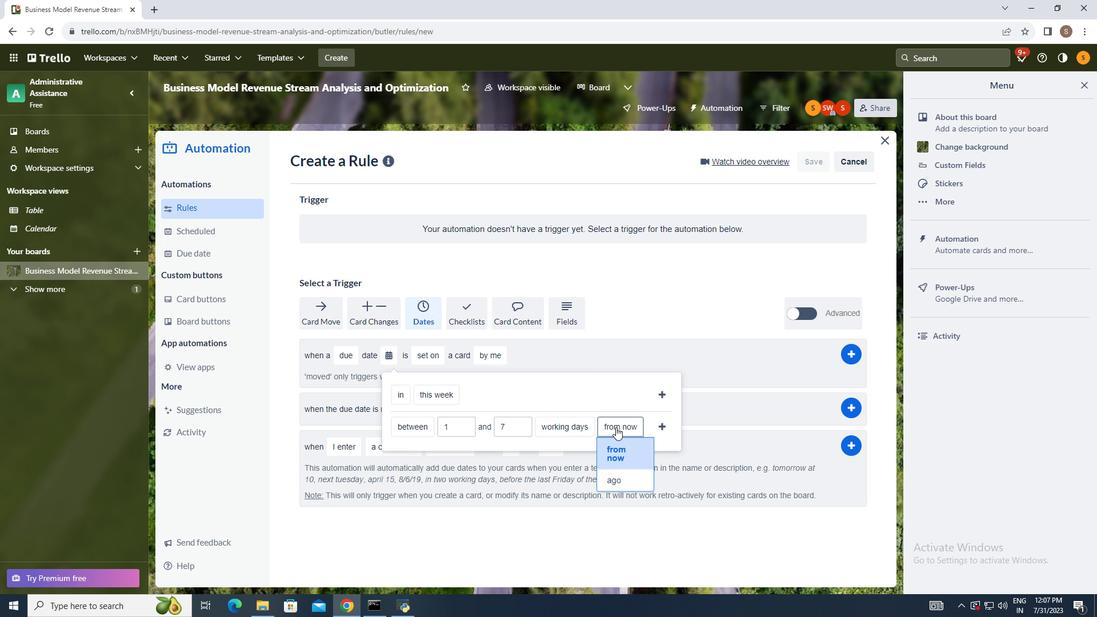 
Action: Mouse pressed left at (616, 427)
Screenshot: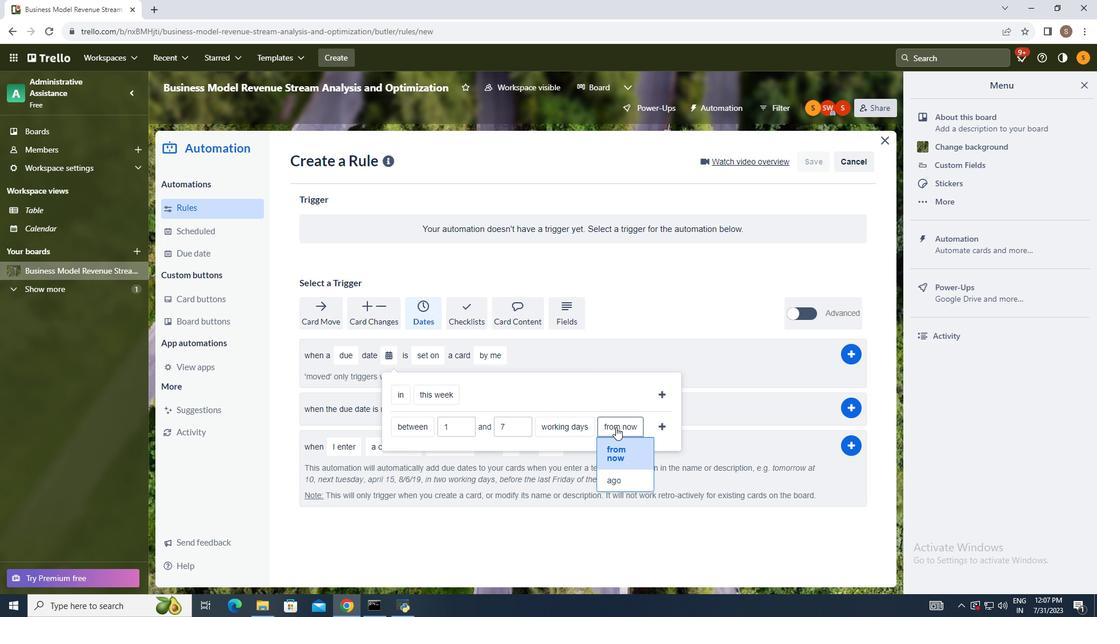 
Action: Mouse moved to (621, 449)
Screenshot: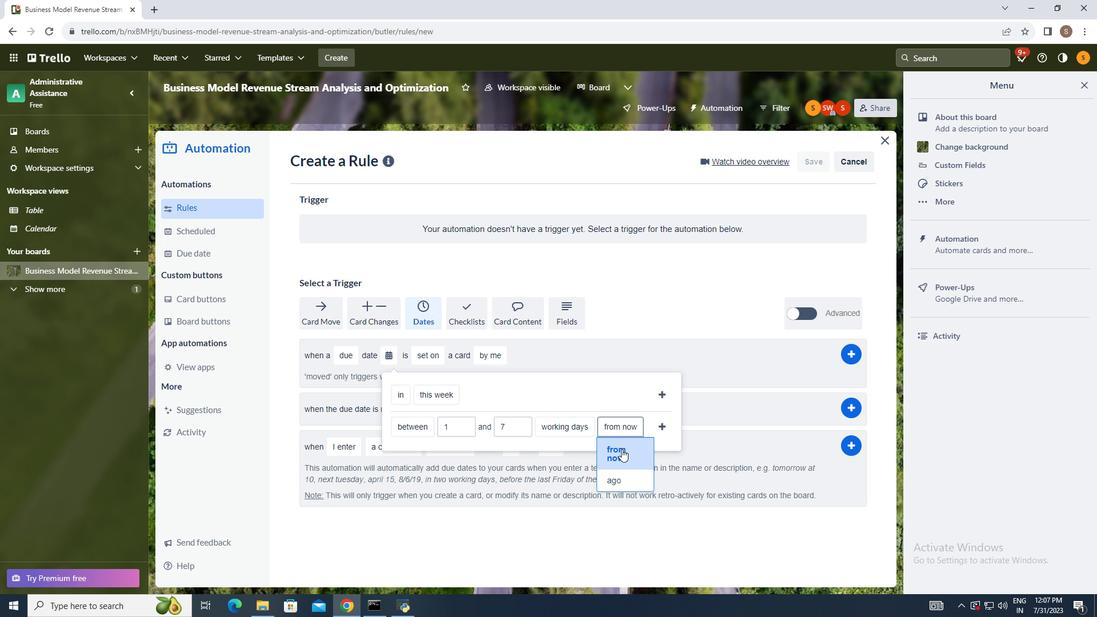 
Action: Mouse pressed left at (621, 449)
Screenshot: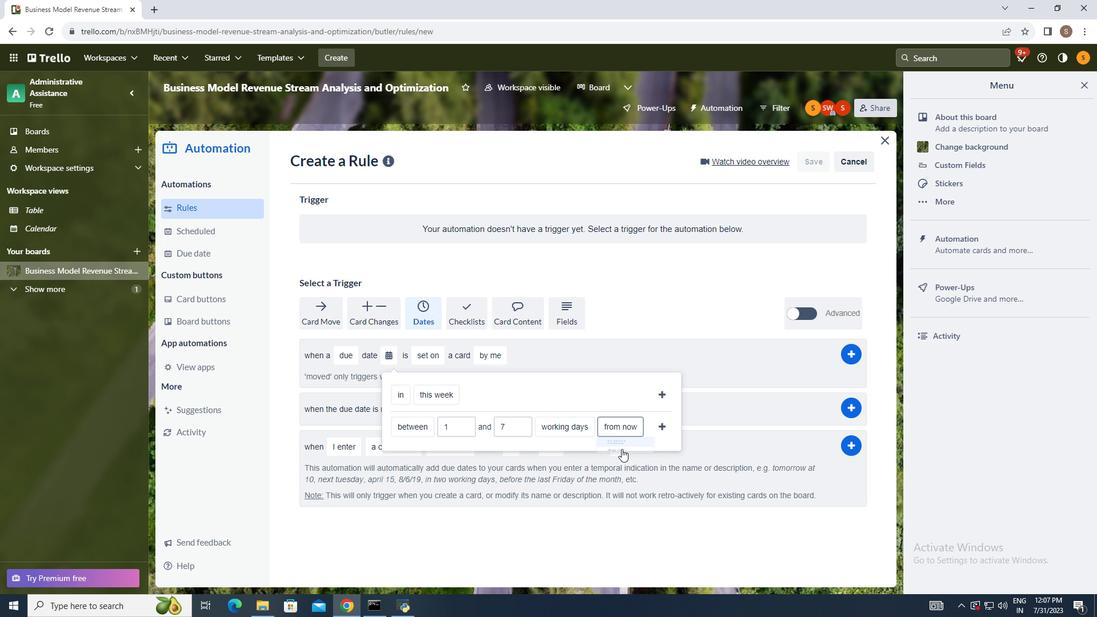 
Action: Mouse moved to (572, 353)
Screenshot: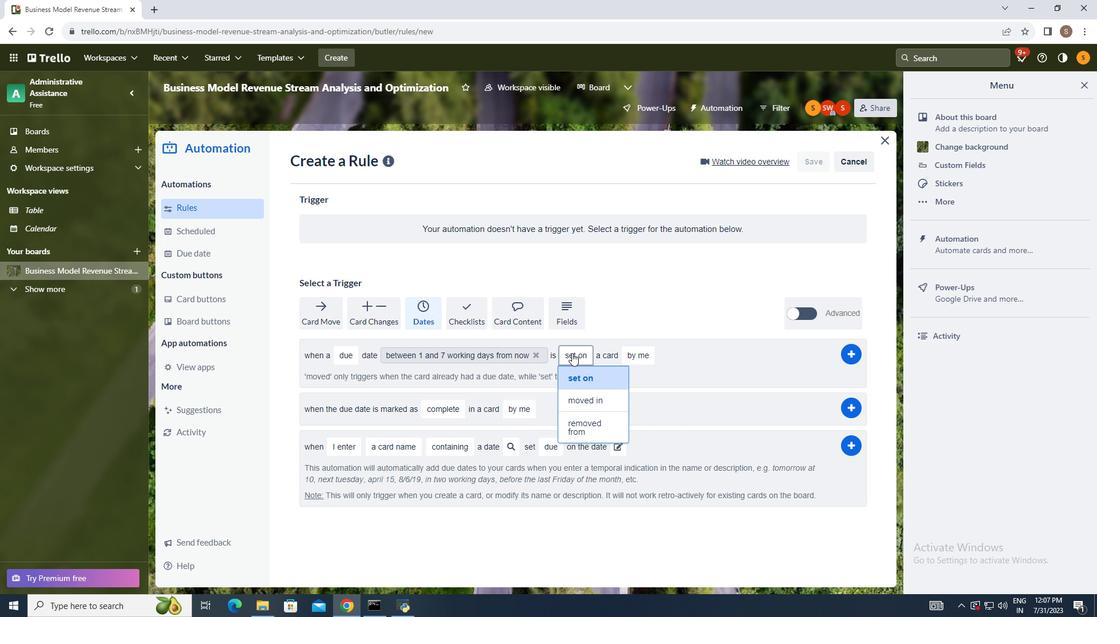 
Action: Mouse pressed left at (572, 353)
Screenshot: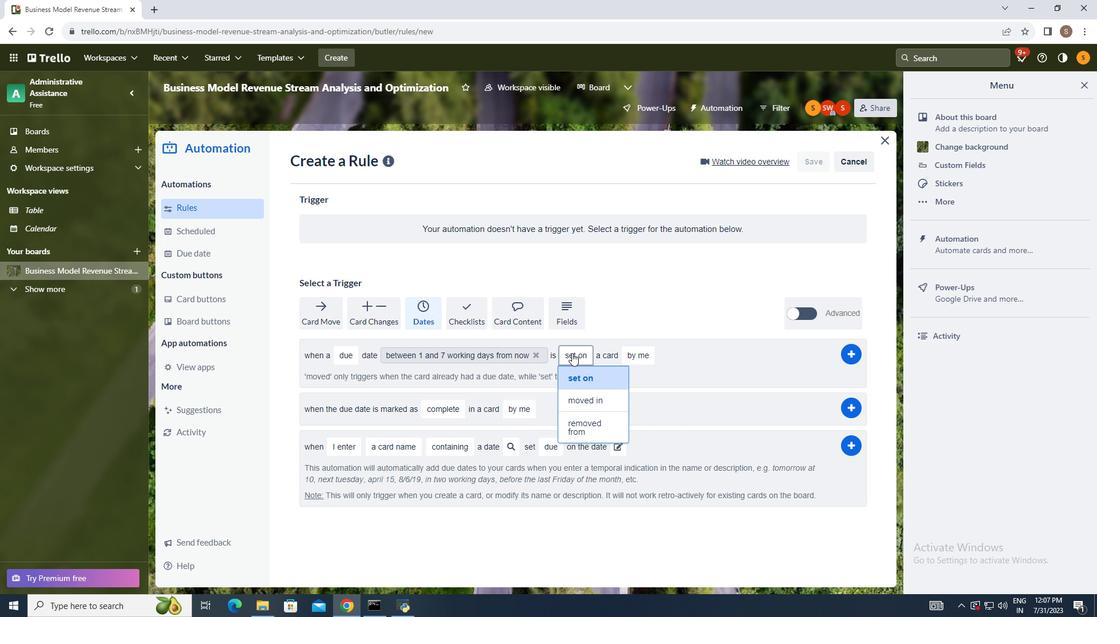 
Action: Mouse moved to (597, 398)
Screenshot: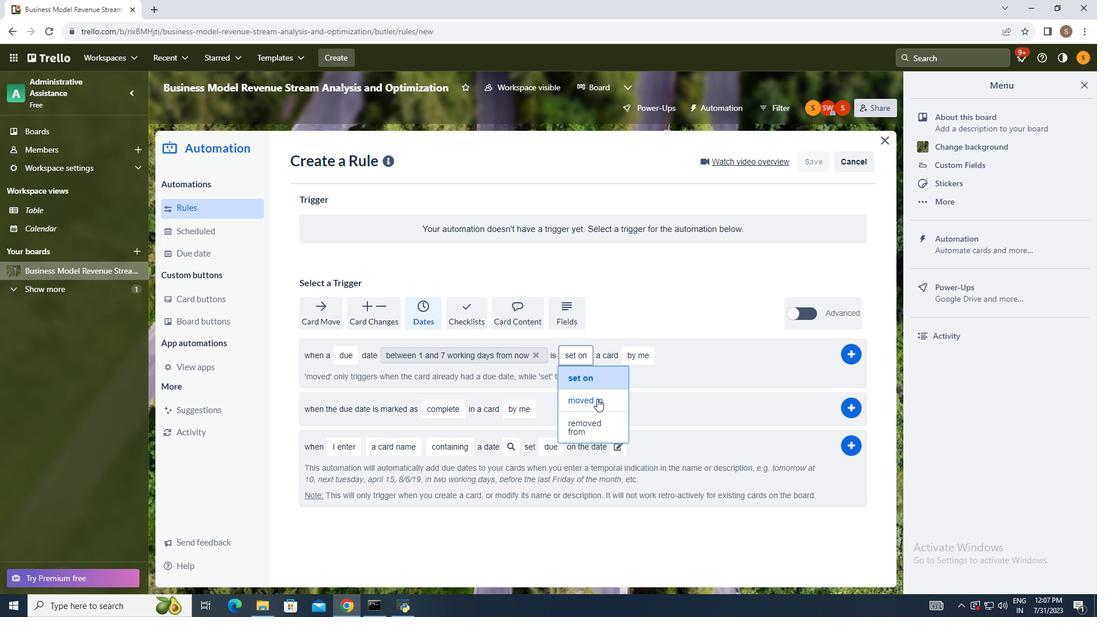 
Action: Mouse pressed left at (597, 398)
Screenshot: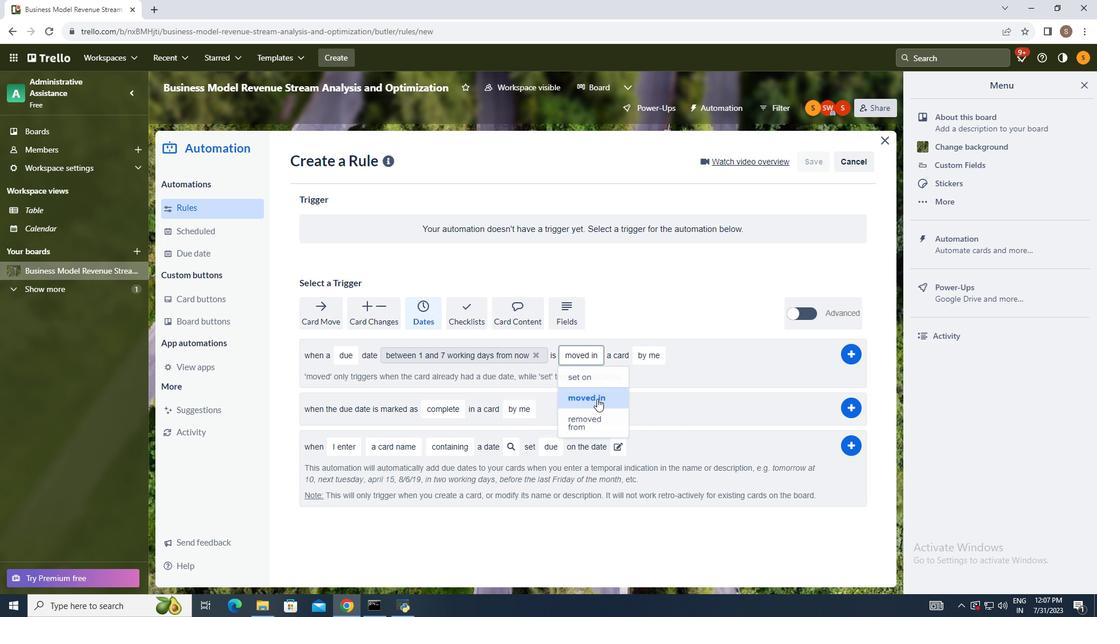 
Action: Mouse moved to (659, 356)
Screenshot: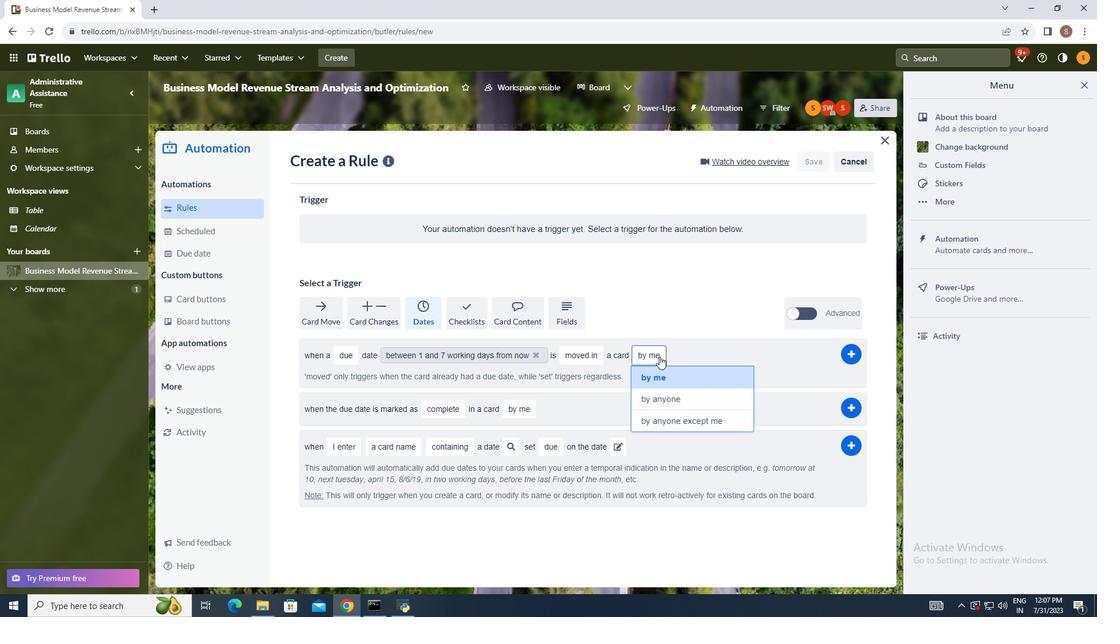 
Action: Mouse pressed left at (659, 356)
Screenshot: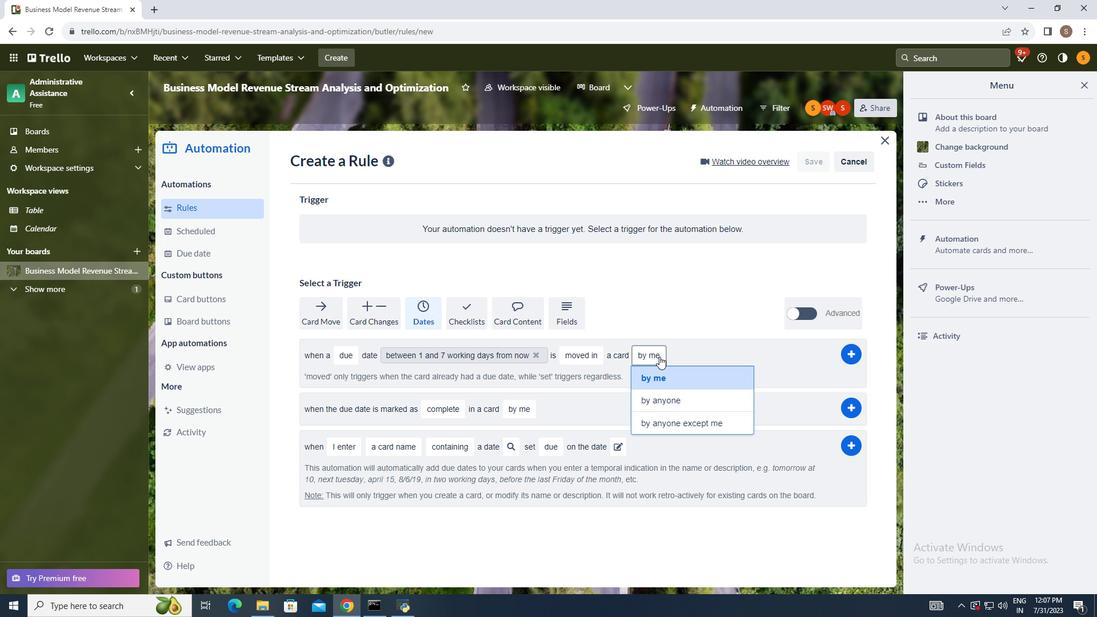 
Action: Mouse moved to (661, 373)
Screenshot: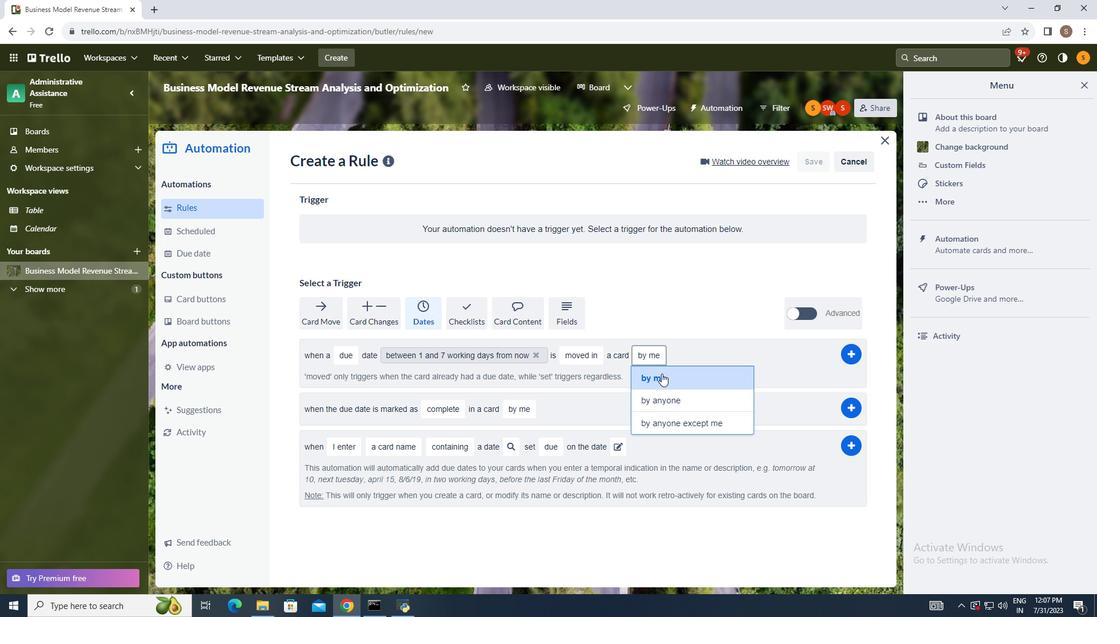 
Action: Mouse pressed left at (661, 373)
Screenshot: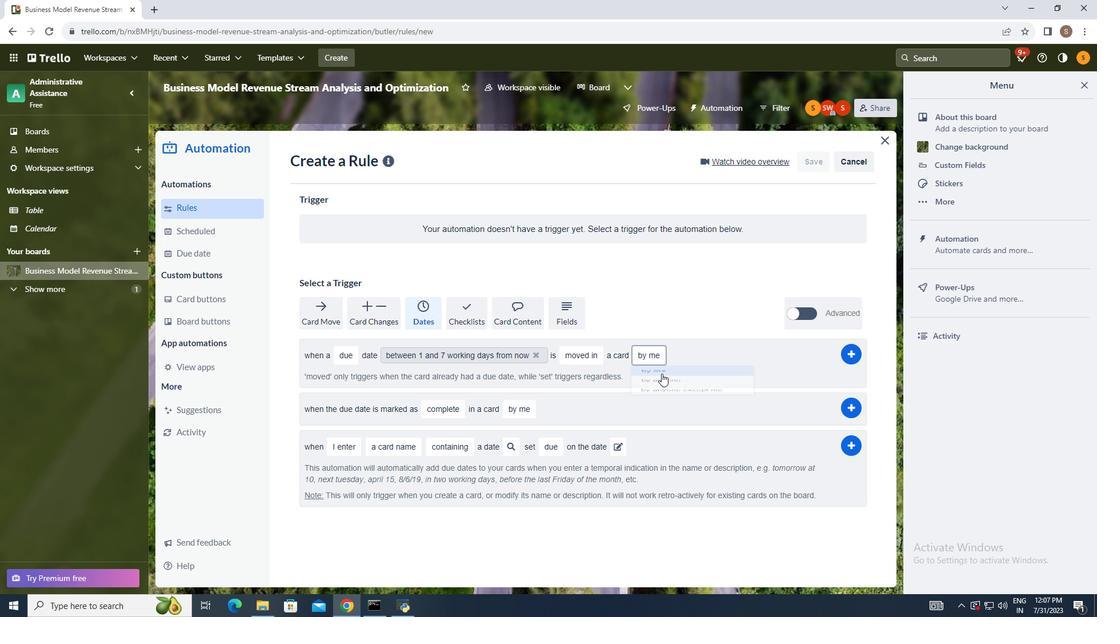 
Action: Mouse moved to (697, 342)
Screenshot: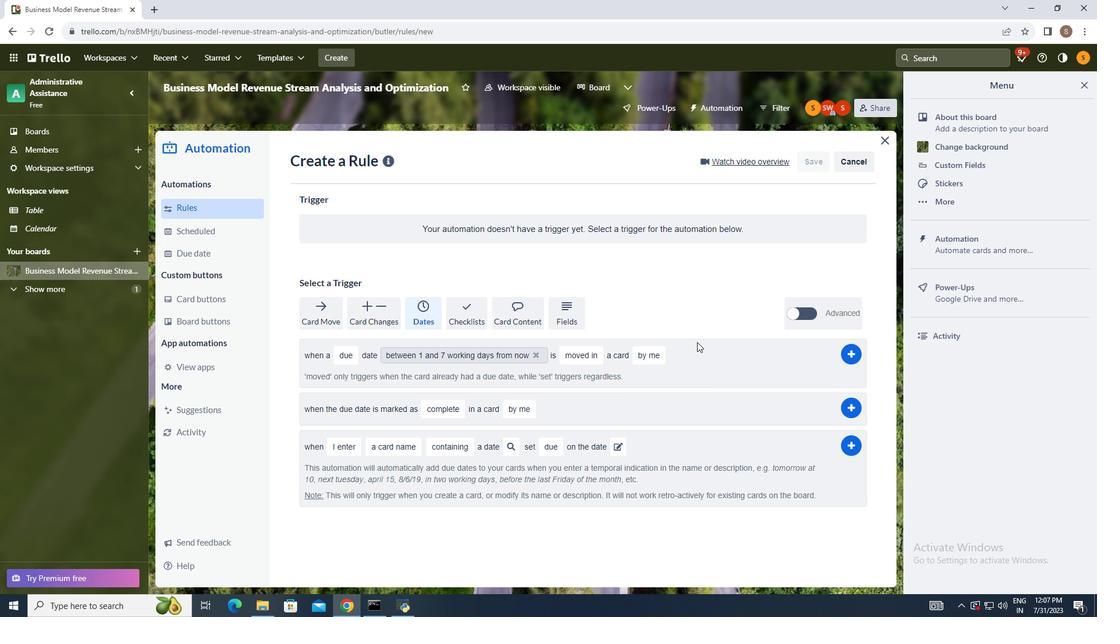 
